 Task: In Heading Arial with underline. Font size of heading  '18'Font style of data Calibri. Font size of data  9Alignment of headline & data Align center. Fill color in heading,  RedFont color of data Black Apply border in Data No BorderIn the sheet   Optimize Sales templetes book
Action: Mouse moved to (163, 112)
Screenshot: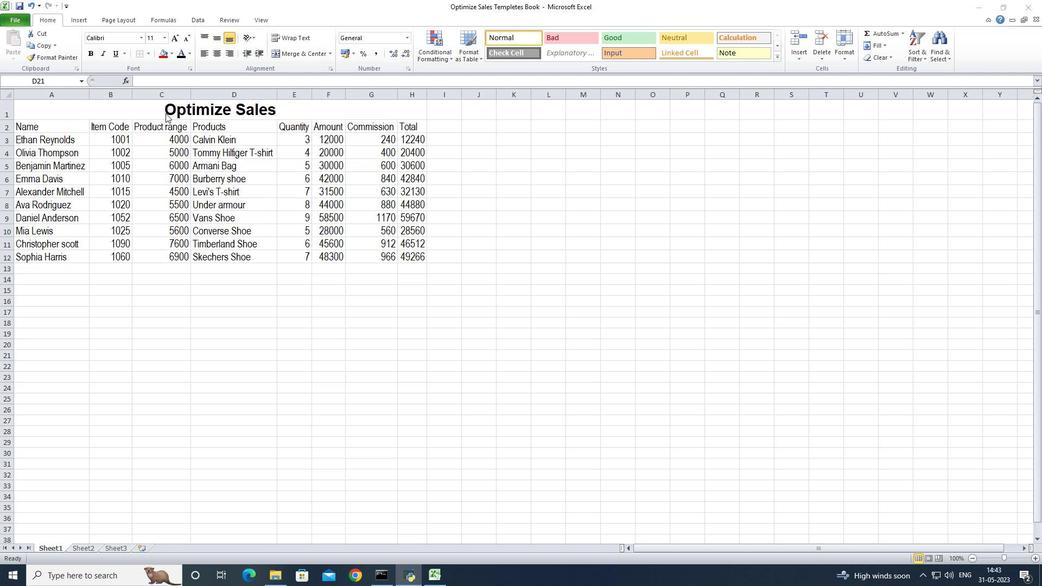 
Action: Mouse pressed left at (163, 112)
Screenshot: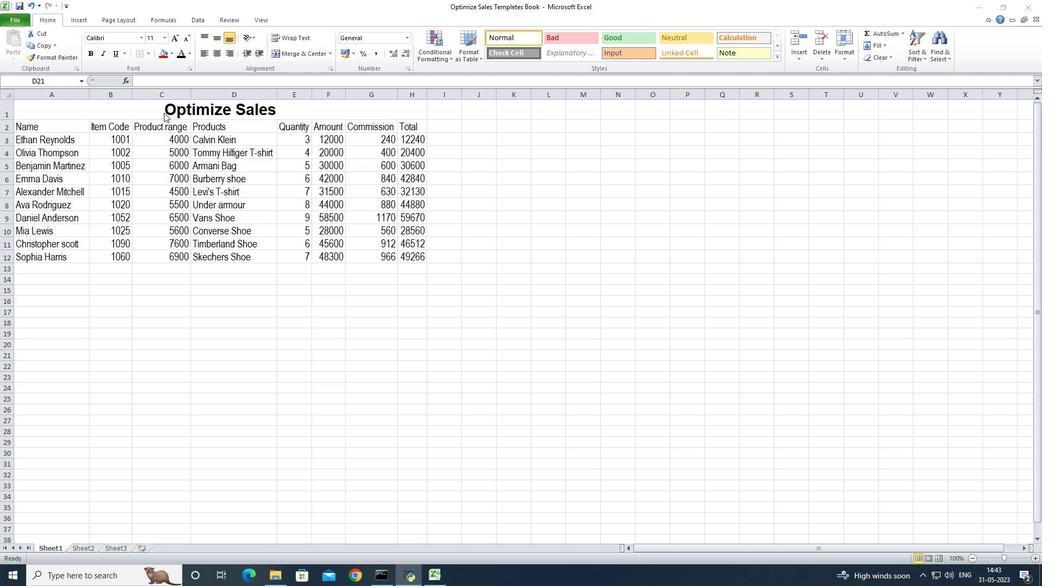 
Action: Mouse pressed left at (163, 112)
Screenshot: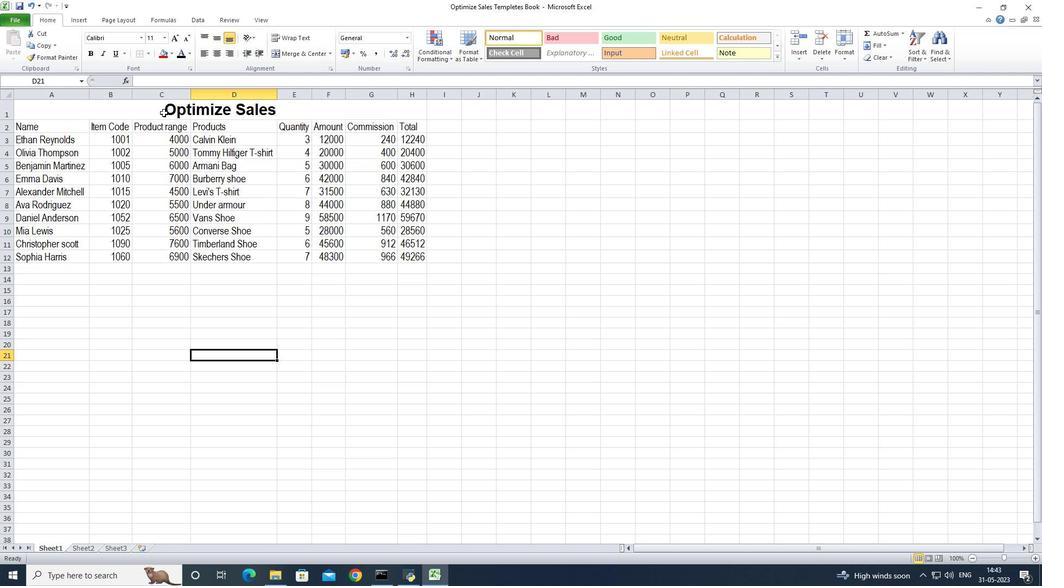 
Action: Mouse moved to (144, 37)
Screenshot: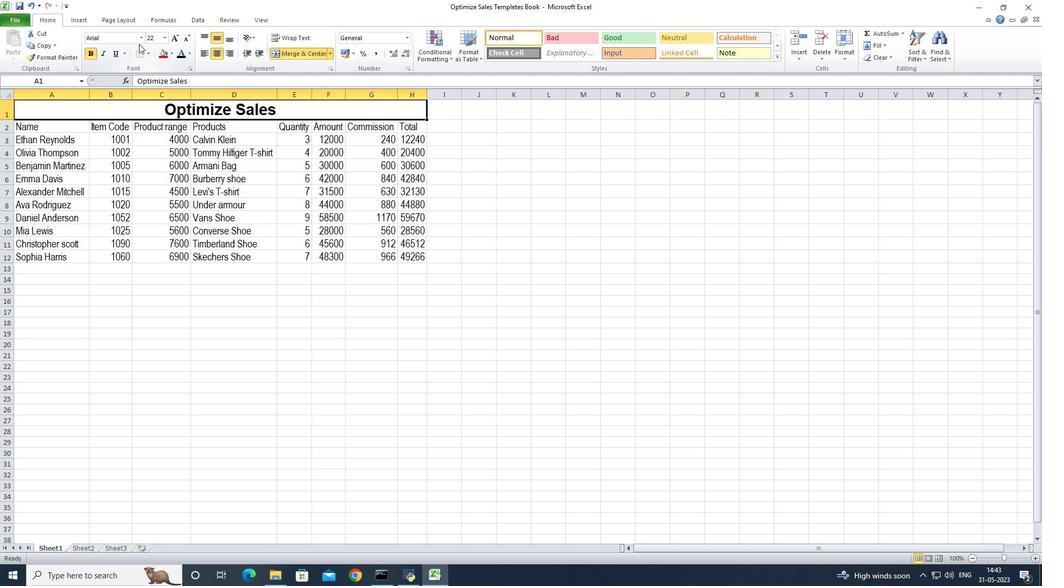 
Action: Mouse pressed left at (144, 37)
Screenshot: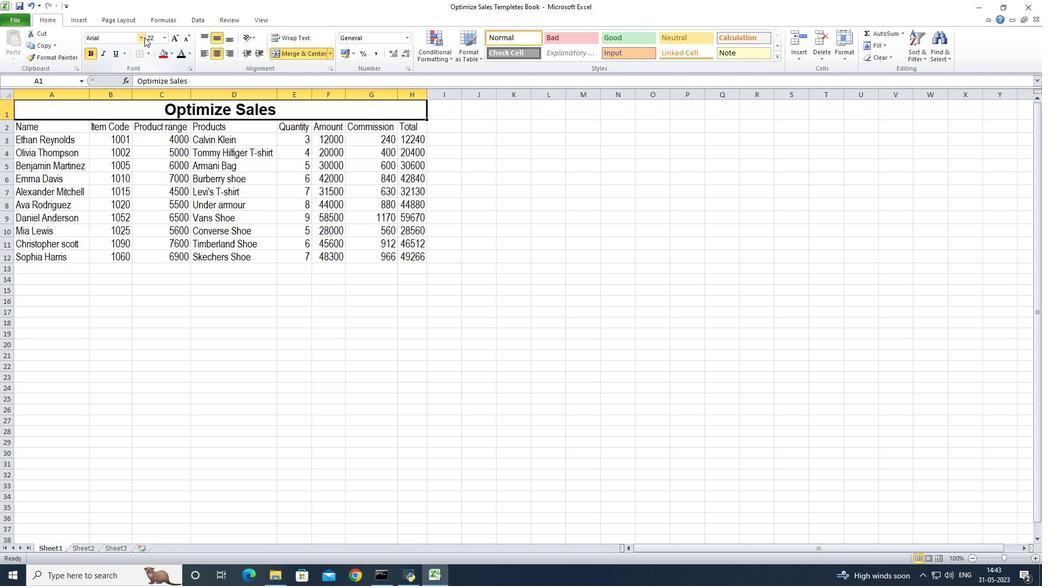 
Action: Mouse moved to (140, 131)
Screenshot: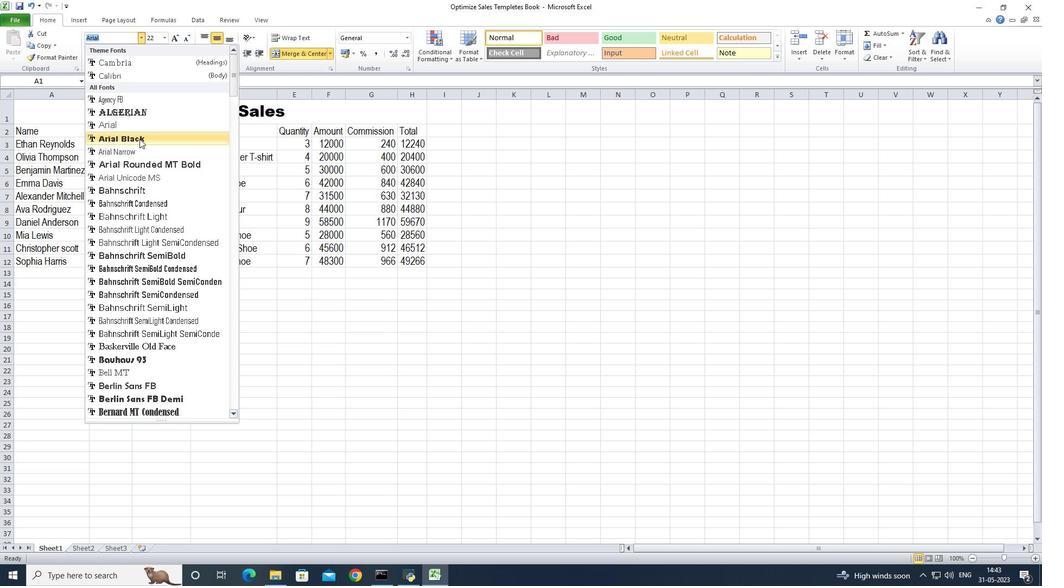 
Action: Mouse pressed left at (140, 131)
Screenshot: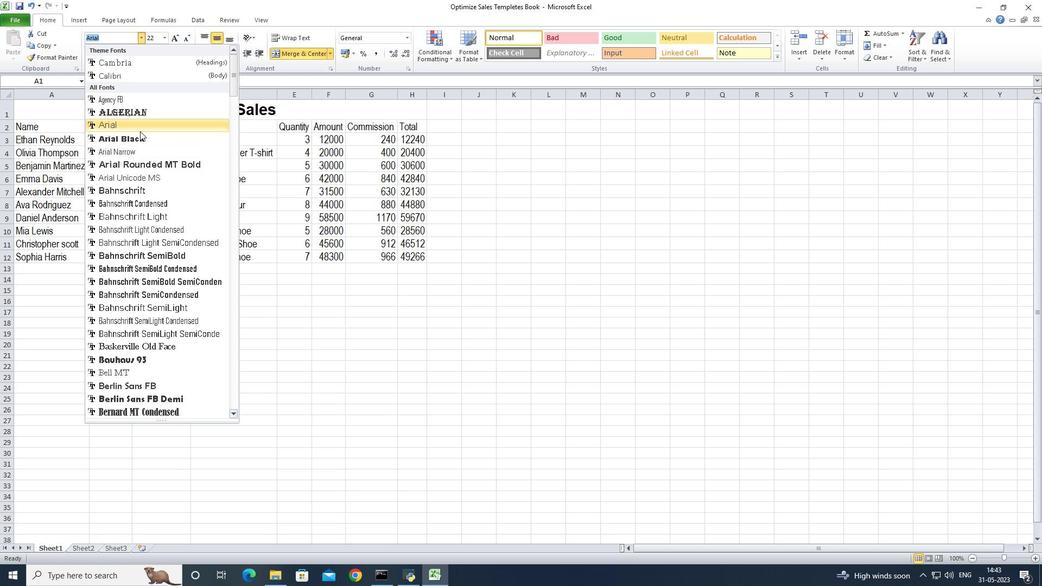 
Action: Mouse moved to (115, 54)
Screenshot: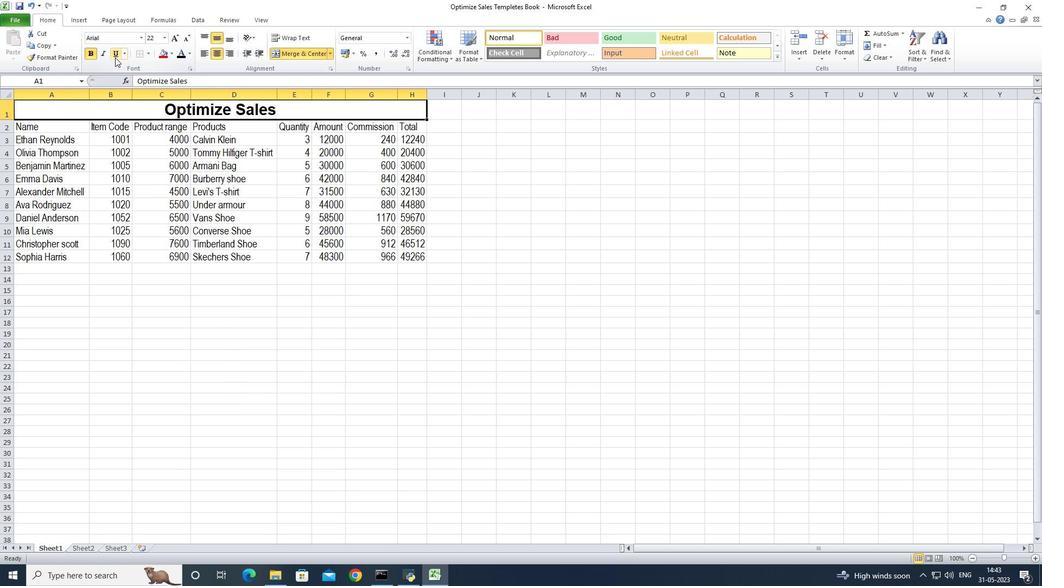 
Action: Mouse pressed left at (115, 54)
Screenshot: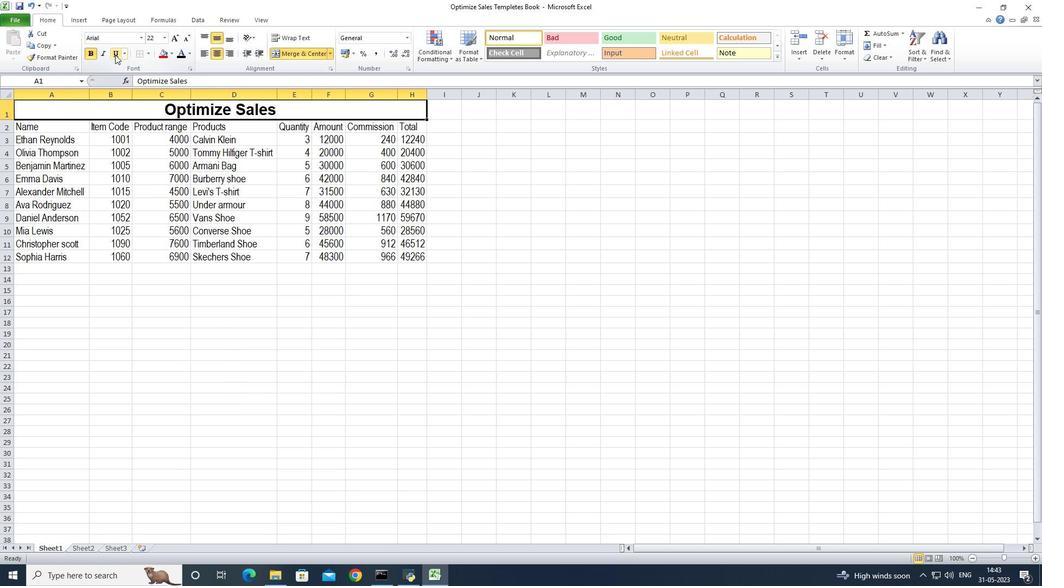 
Action: Mouse moved to (167, 38)
Screenshot: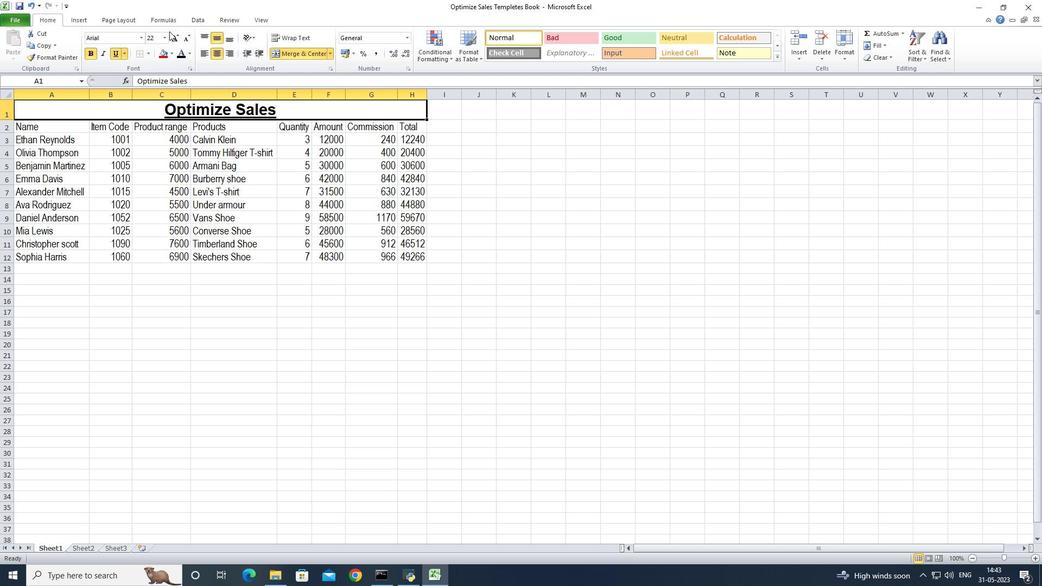 
Action: Mouse pressed left at (167, 38)
Screenshot: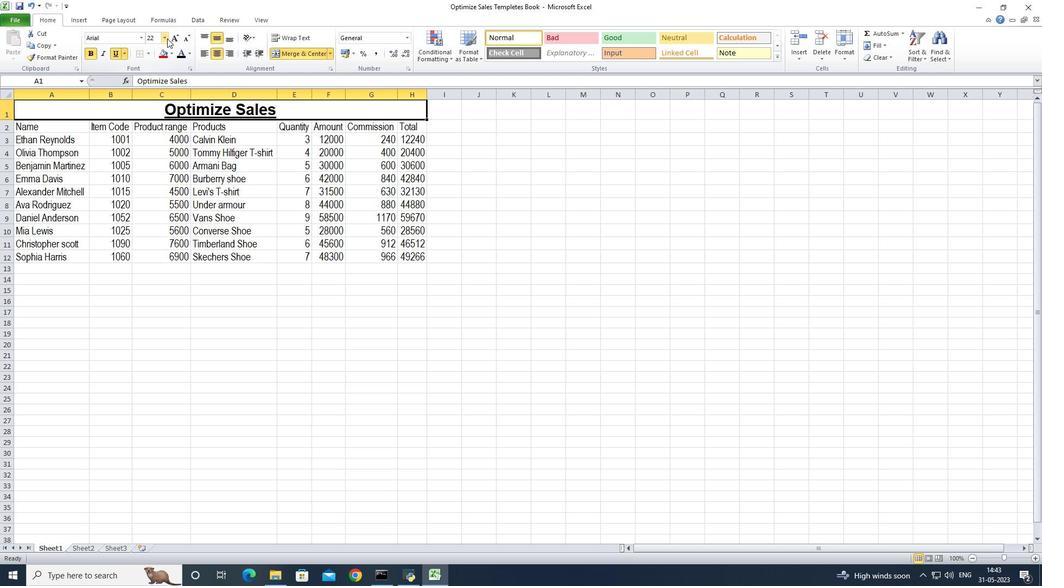 
Action: Mouse moved to (150, 114)
Screenshot: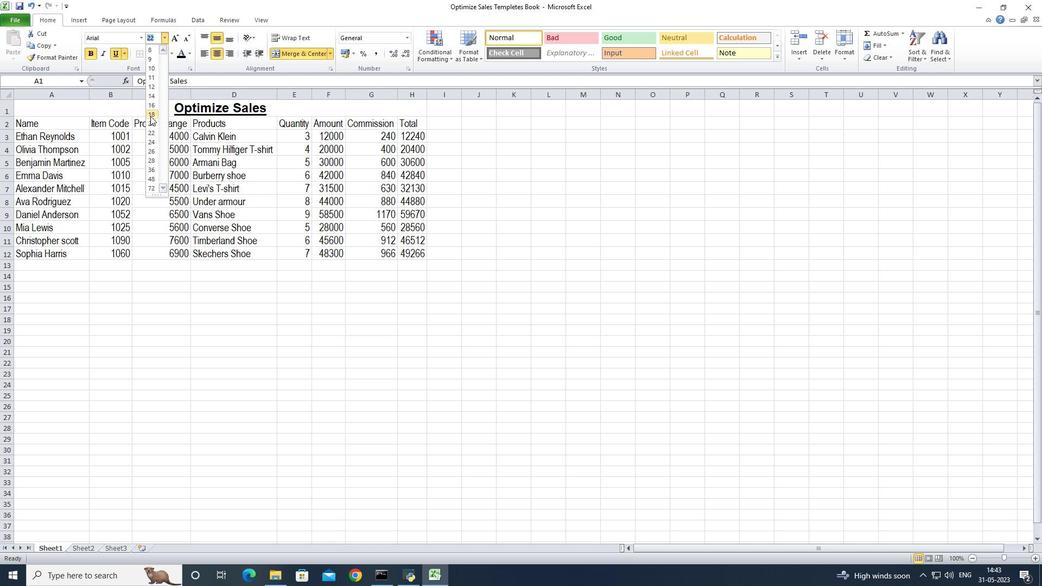 
Action: Mouse pressed left at (150, 114)
Screenshot: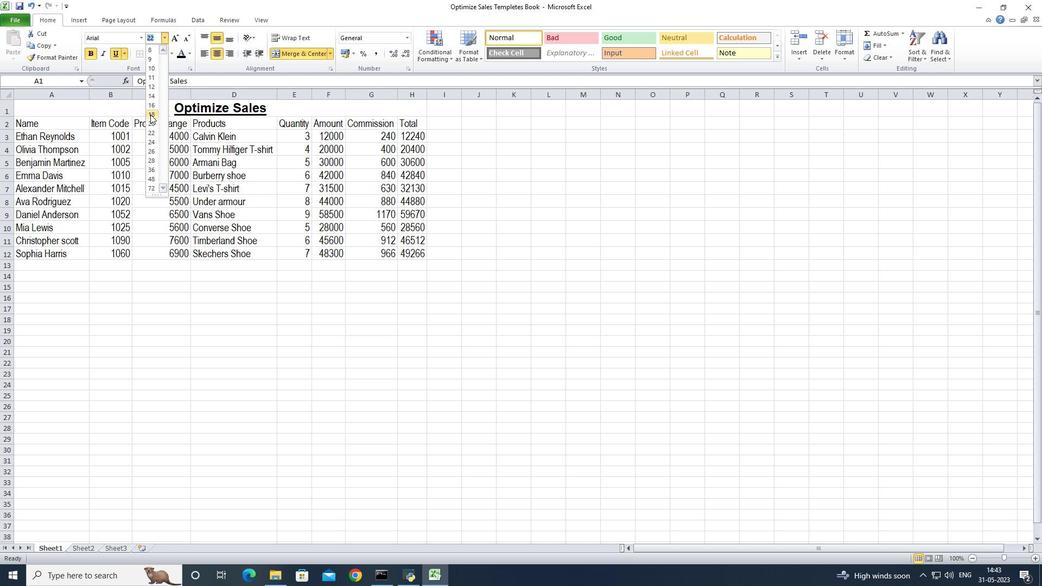
Action: Mouse moved to (53, 125)
Screenshot: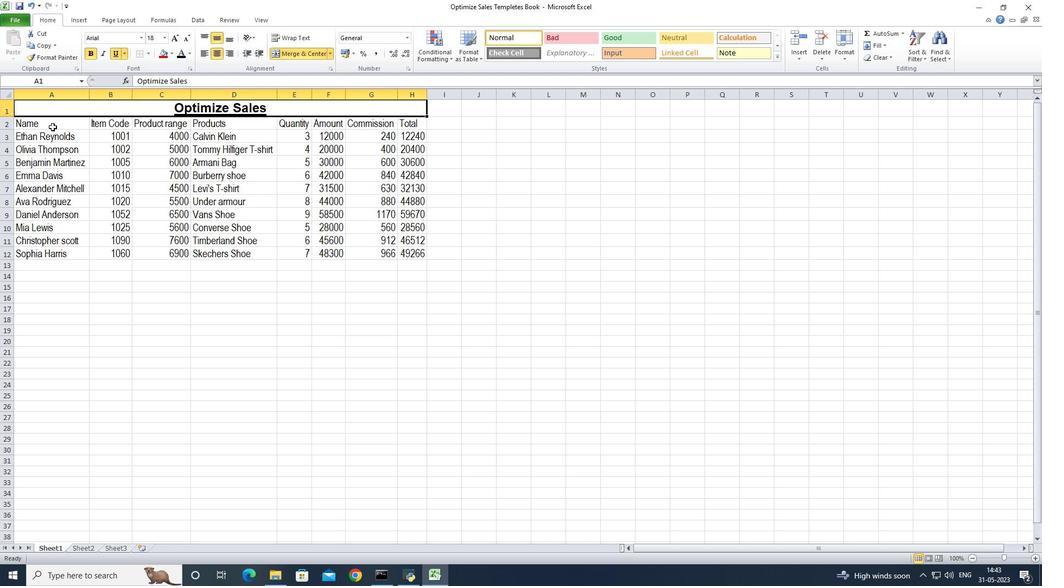 
Action: Mouse pressed left at (53, 125)
Screenshot: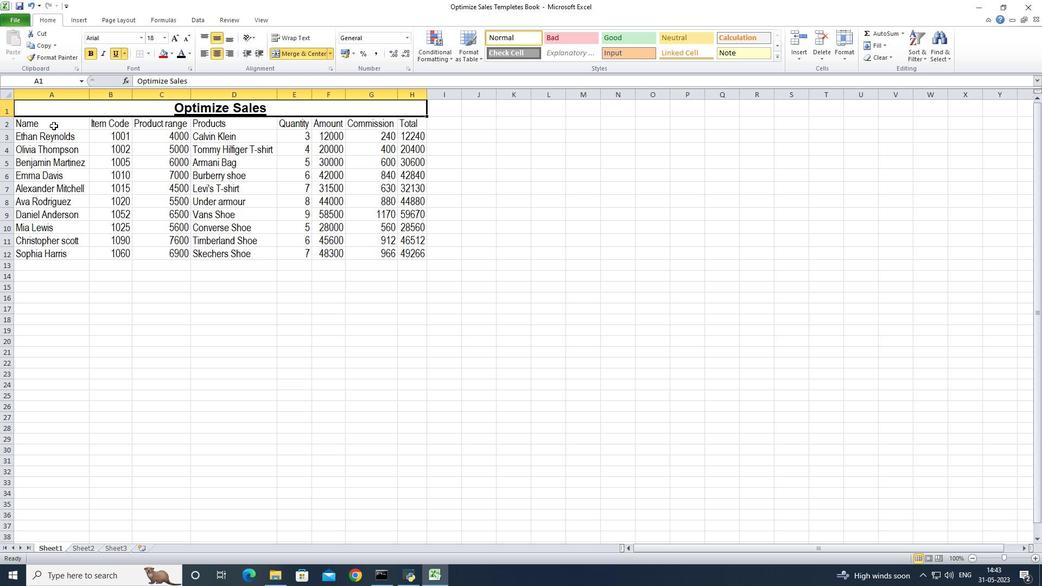 
Action: Mouse moved to (141, 39)
Screenshot: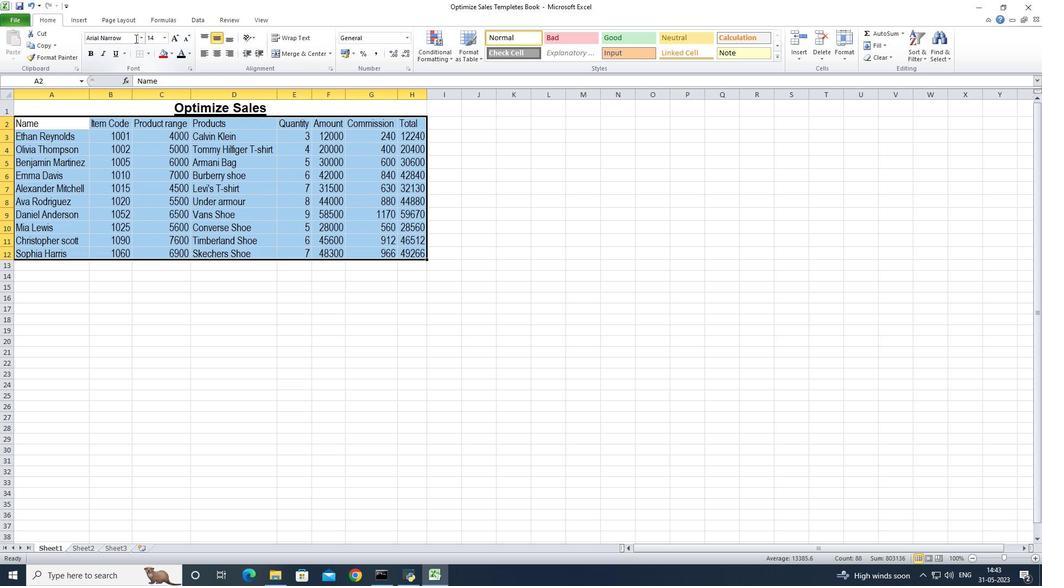 
Action: Mouse pressed left at (141, 39)
Screenshot: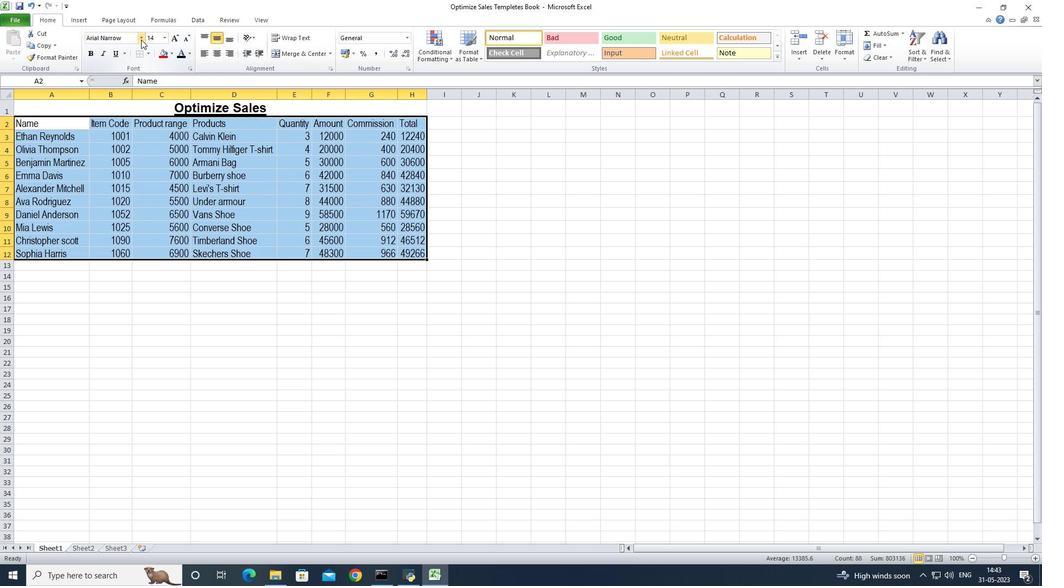
Action: Mouse moved to (153, 72)
Screenshot: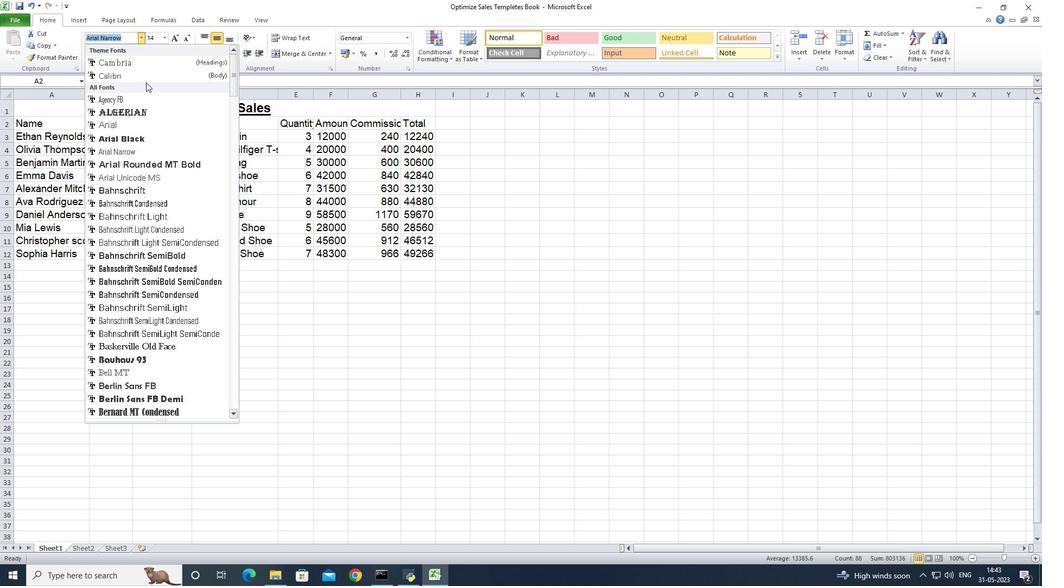 
Action: Mouse pressed left at (153, 72)
Screenshot: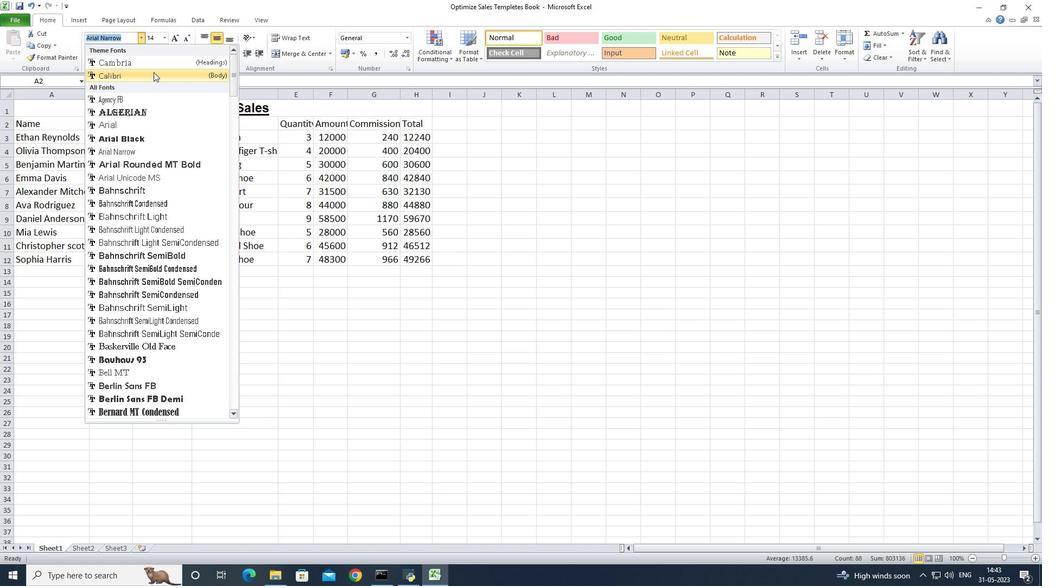 
Action: Mouse moved to (166, 38)
Screenshot: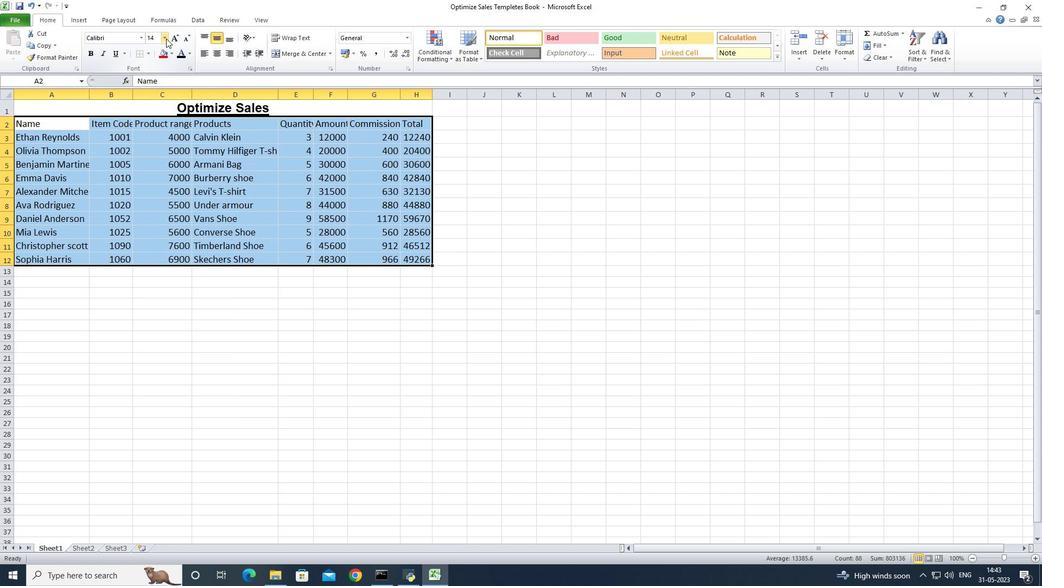 
Action: Mouse pressed left at (166, 38)
Screenshot: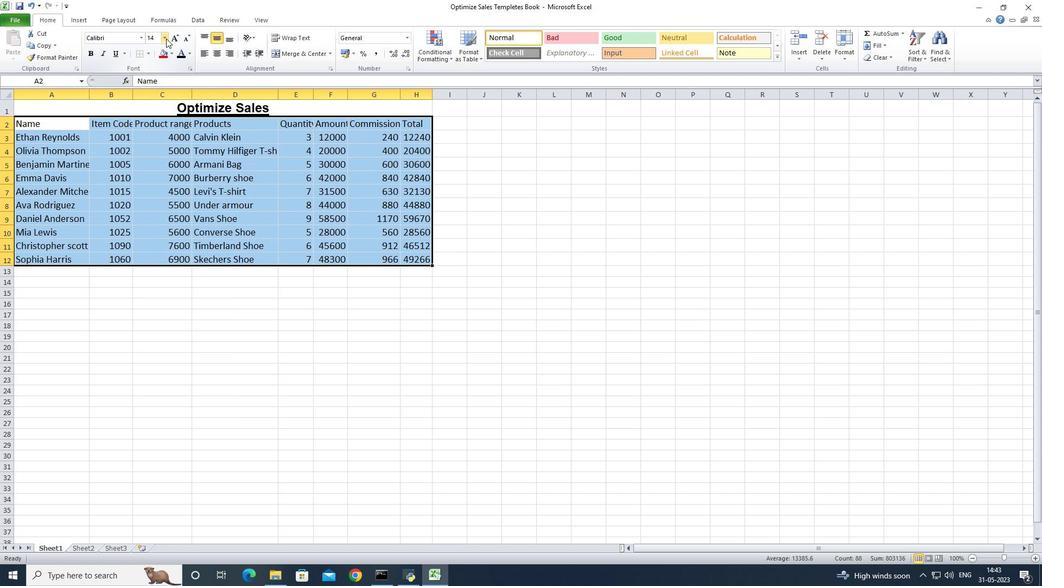 
Action: Mouse moved to (151, 62)
Screenshot: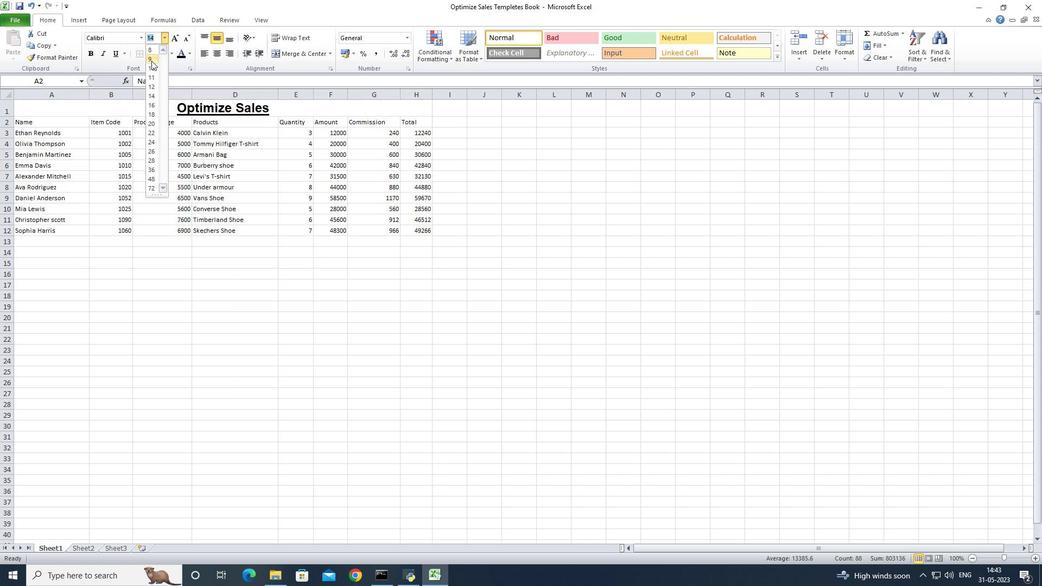 
Action: Mouse pressed left at (151, 62)
Screenshot: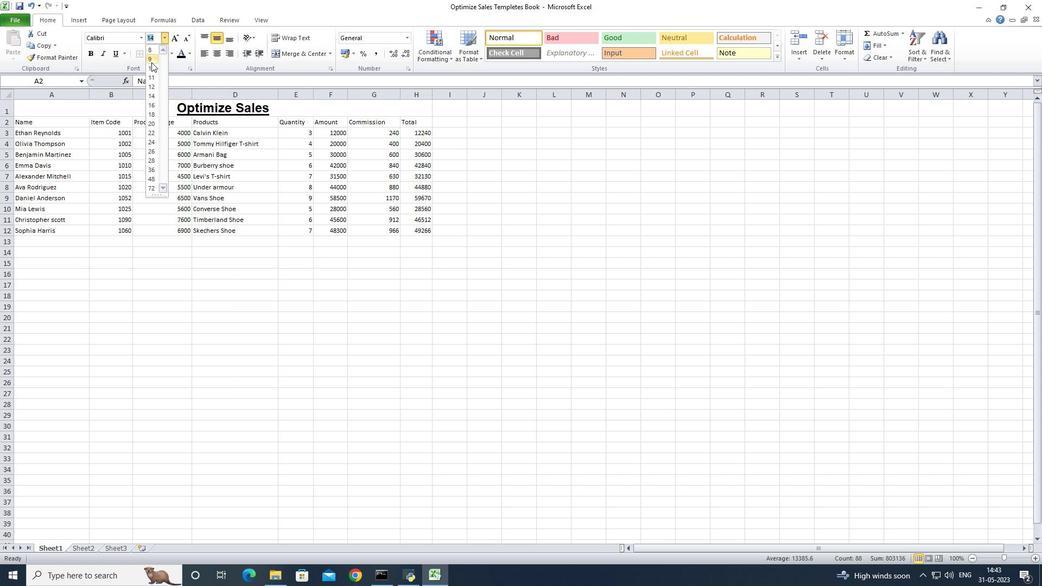 
Action: Mouse moved to (161, 109)
Screenshot: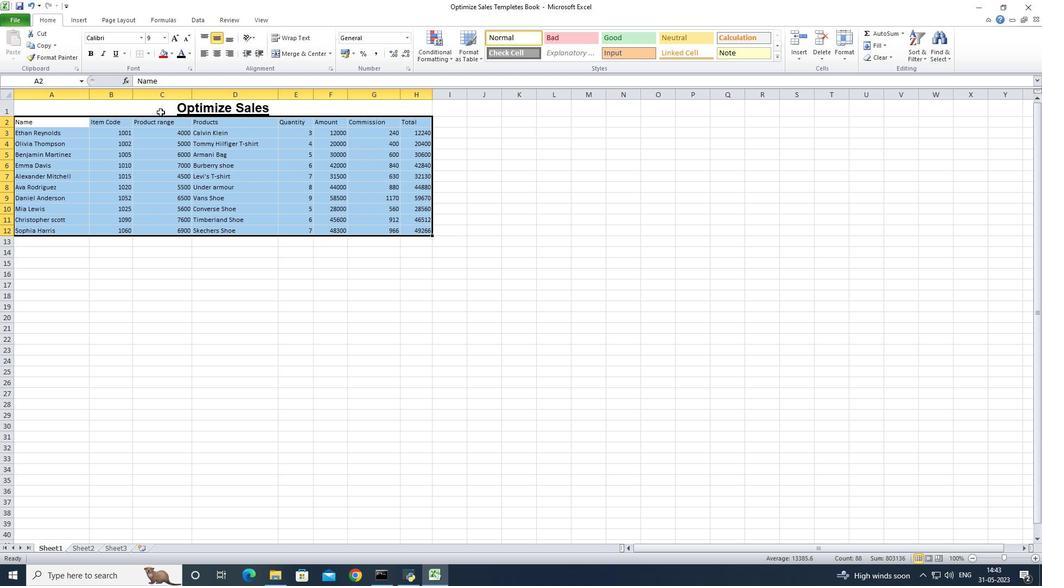 
Action: Mouse pressed left at (161, 109)
Screenshot: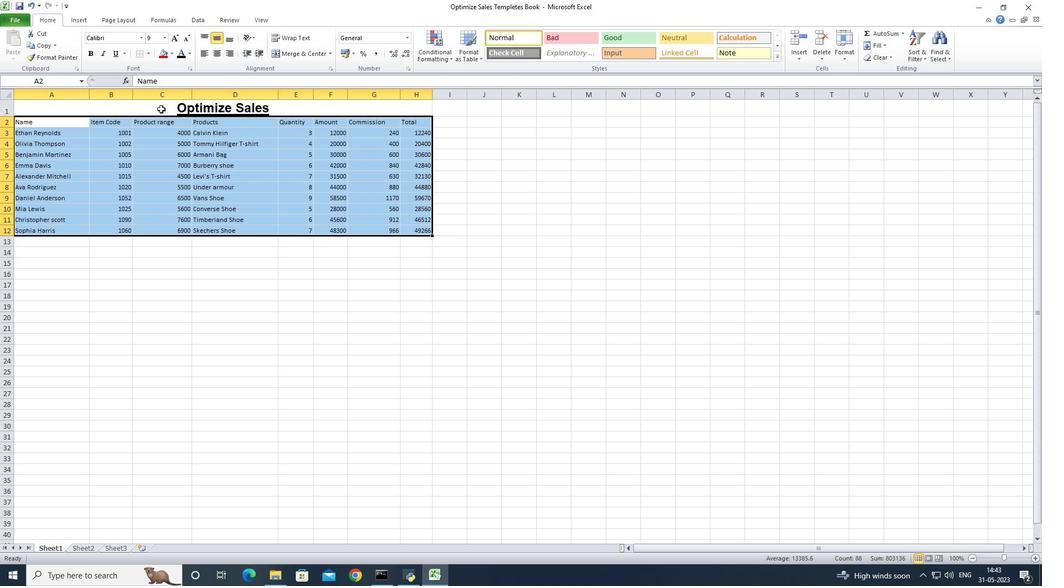
Action: Mouse moved to (219, 51)
Screenshot: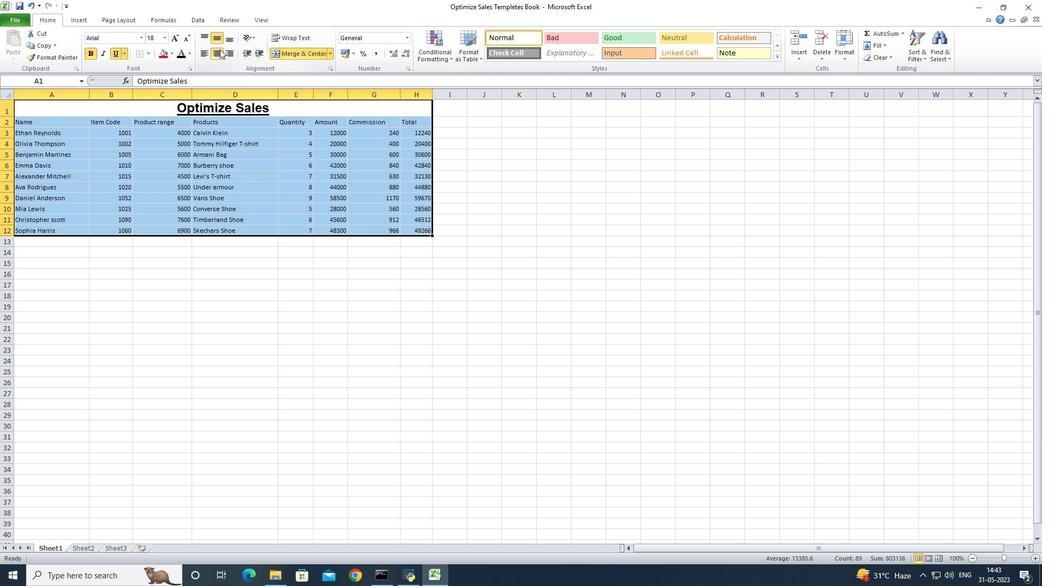 
Action: Mouse pressed left at (219, 51)
Screenshot: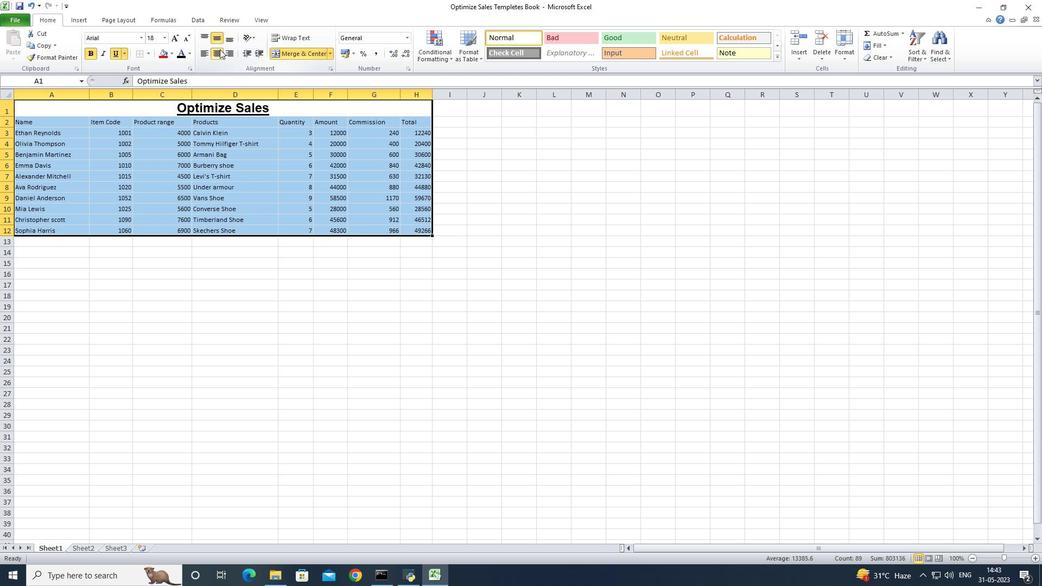 
Action: Mouse pressed left at (219, 51)
Screenshot: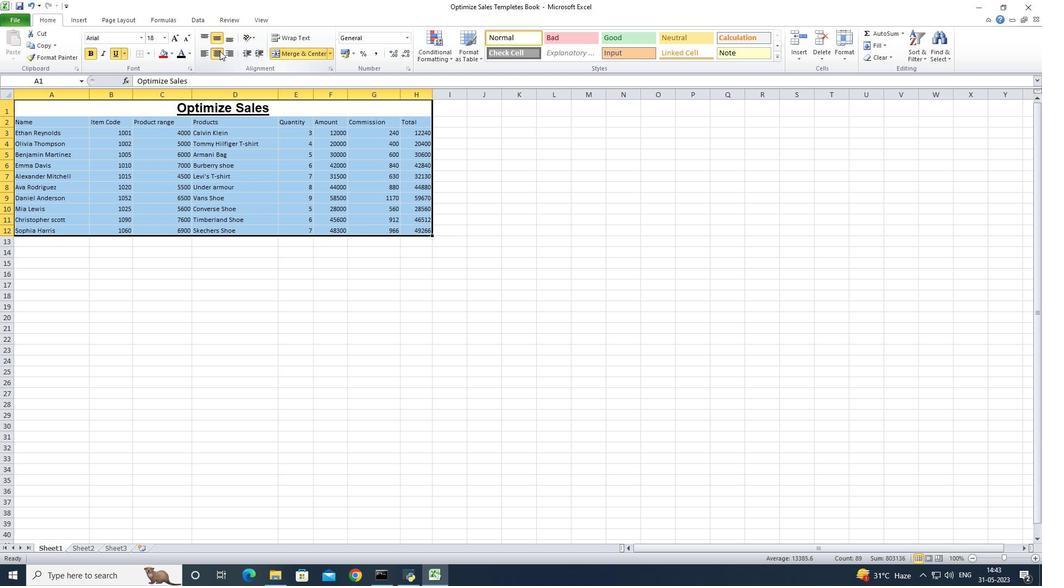 
Action: Mouse moved to (169, 109)
Screenshot: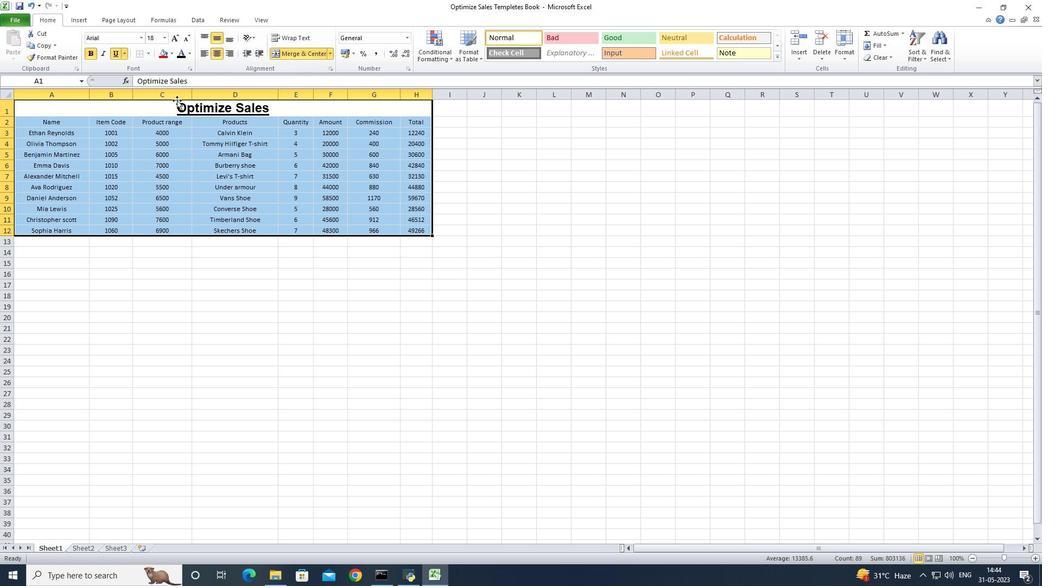 
Action: Mouse pressed left at (169, 109)
Screenshot: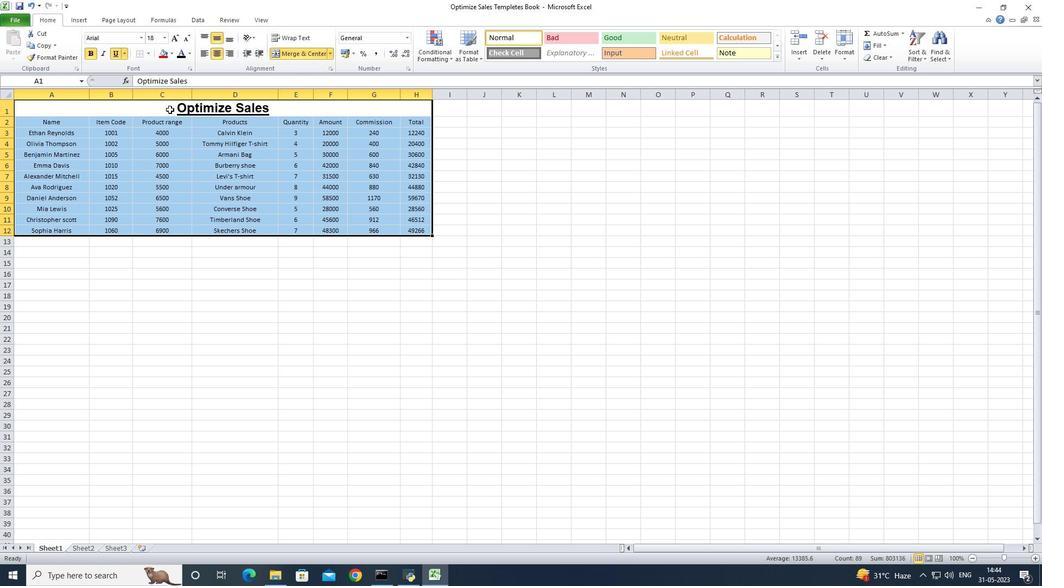 
Action: Mouse moved to (172, 55)
Screenshot: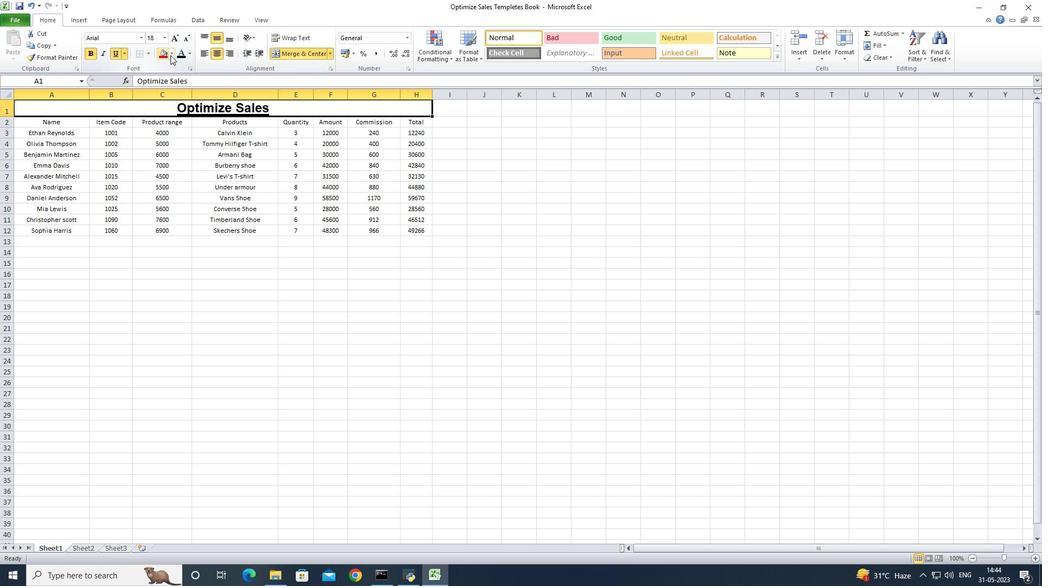 
Action: Mouse pressed left at (172, 55)
Screenshot: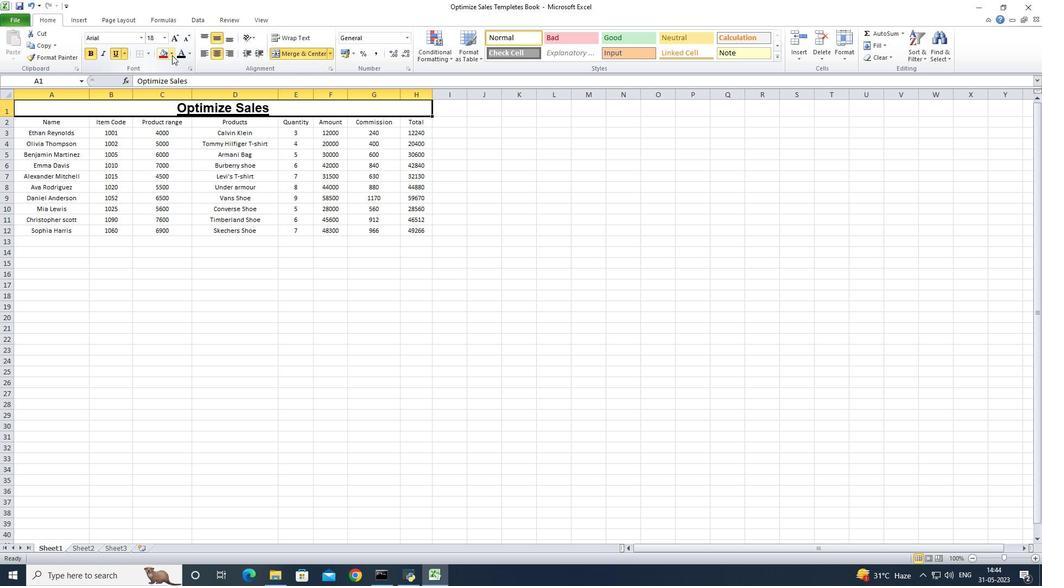 
Action: Mouse moved to (171, 129)
Screenshot: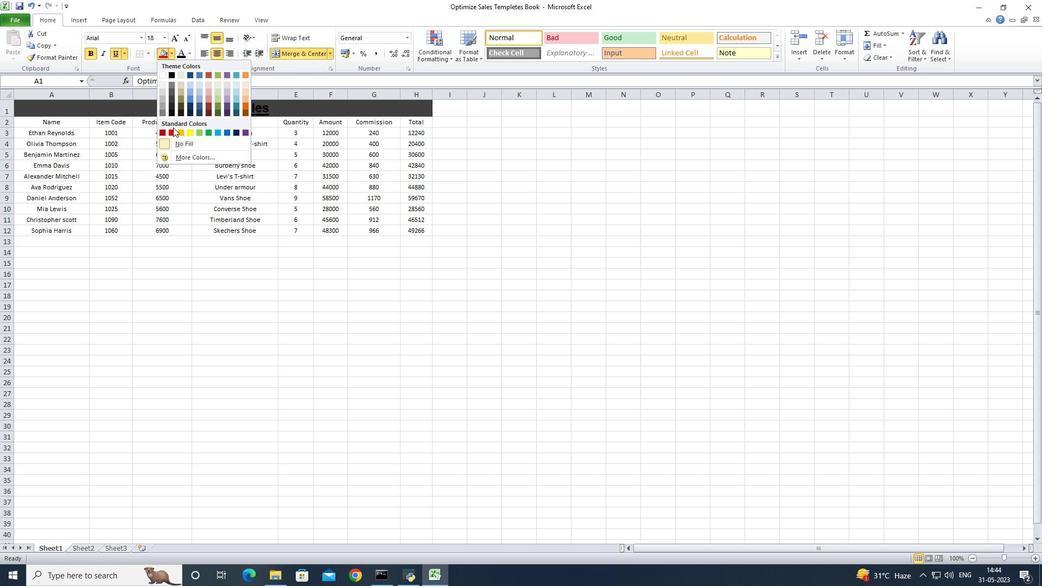 
Action: Mouse pressed left at (171, 129)
Screenshot: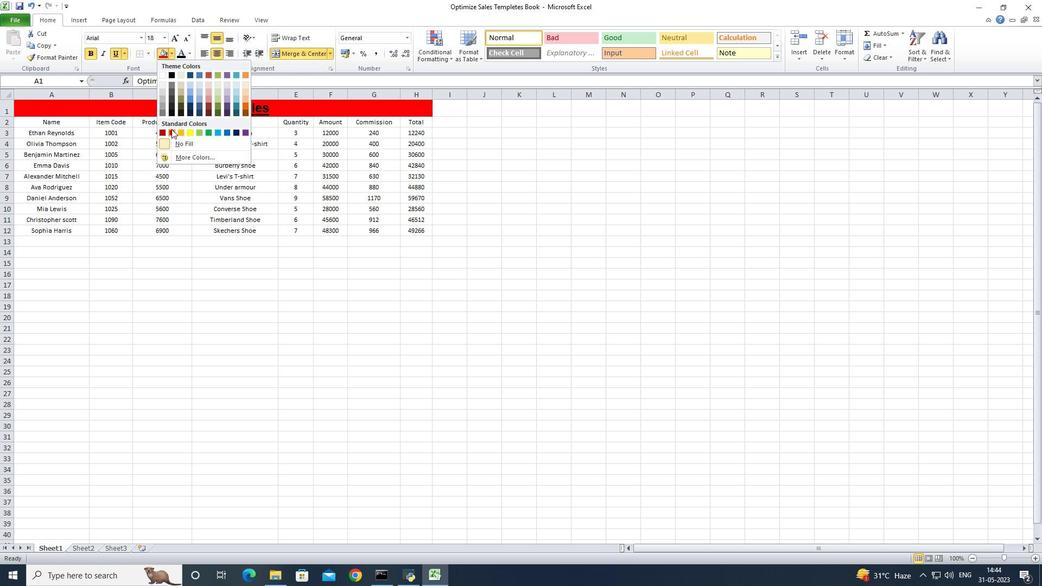 
Action: Mouse moved to (74, 125)
Screenshot: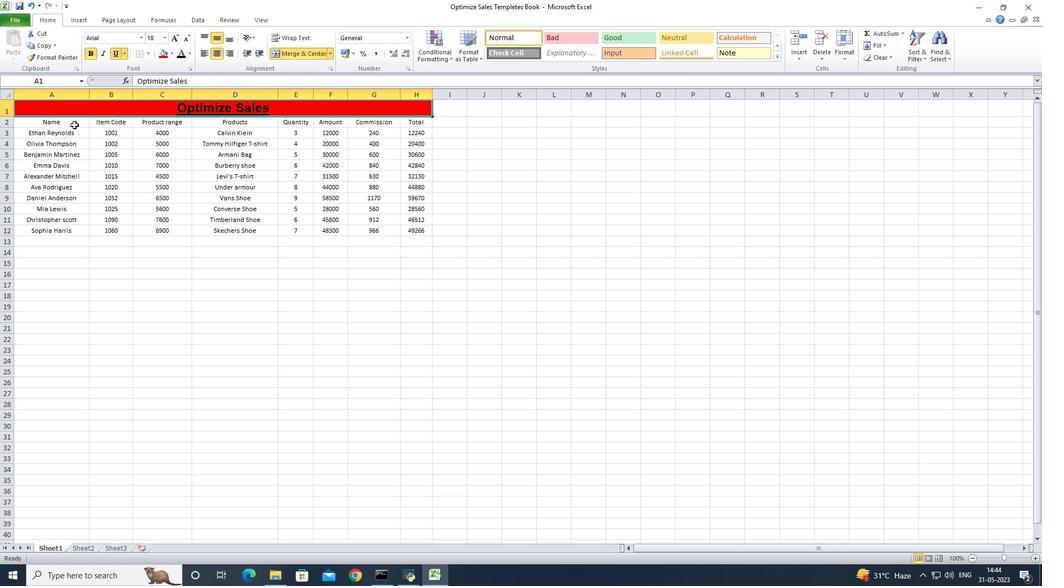 
Action: Mouse pressed left at (74, 125)
Screenshot: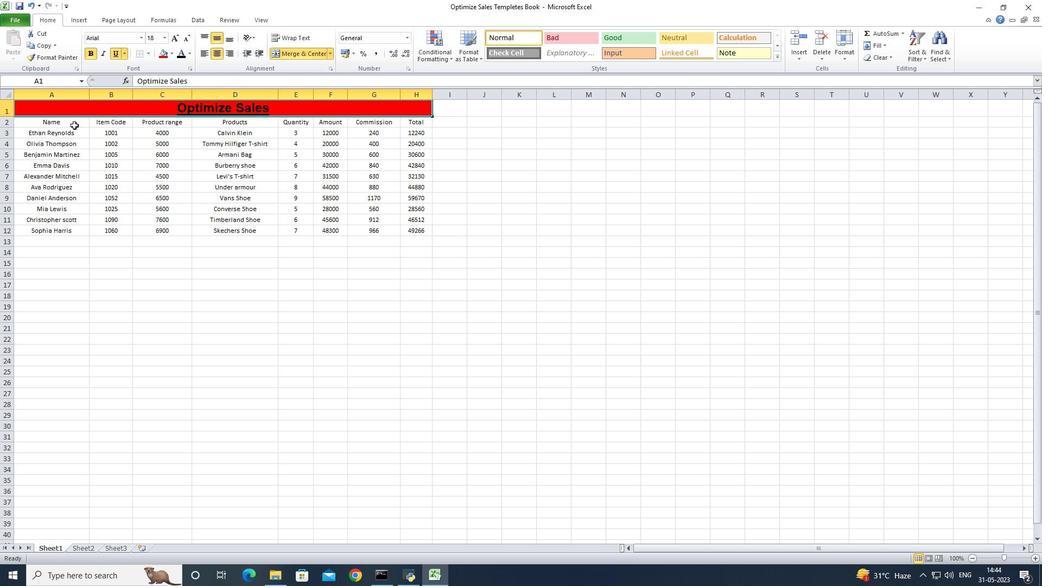 
Action: Mouse moved to (188, 55)
Screenshot: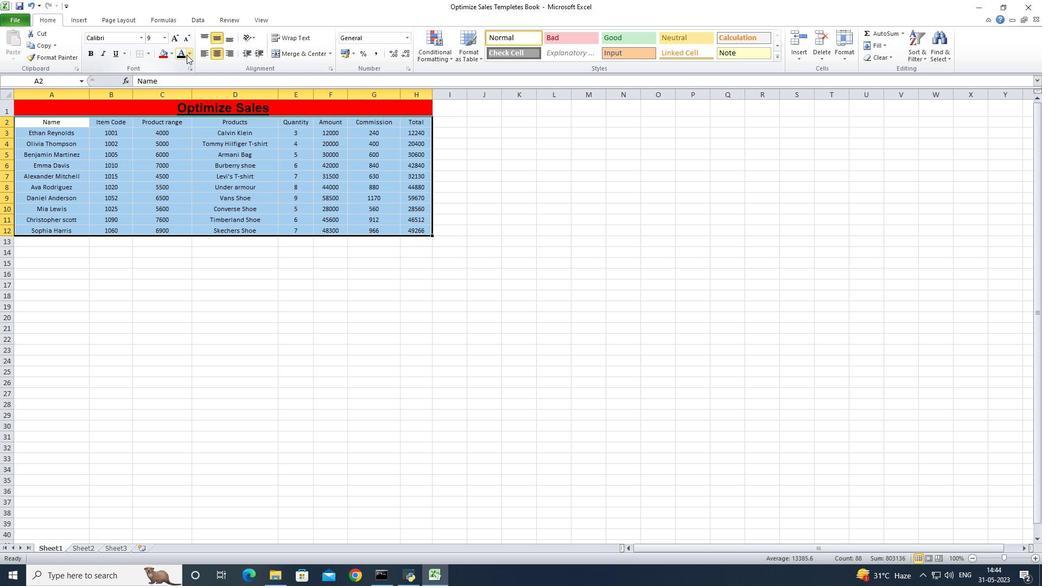 
Action: Mouse pressed left at (188, 55)
Screenshot: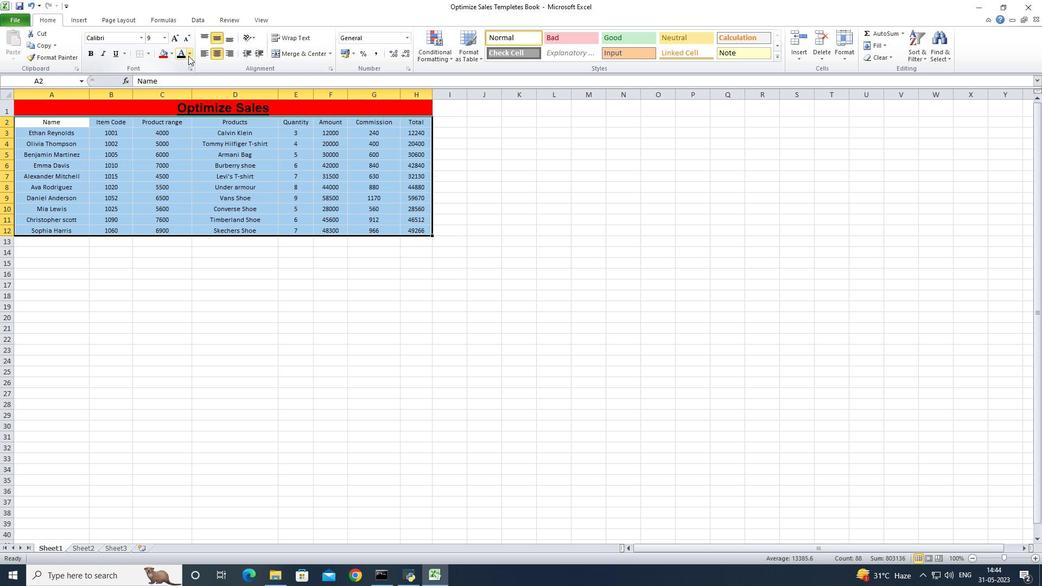 
Action: Mouse moved to (189, 87)
Screenshot: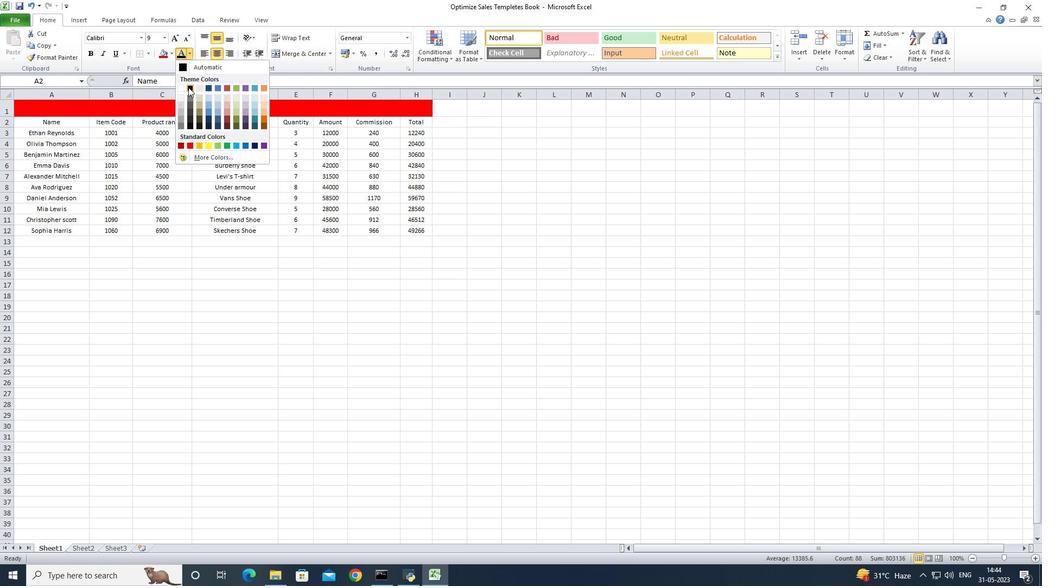 
Action: Mouse pressed left at (189, 87)
Screenshot: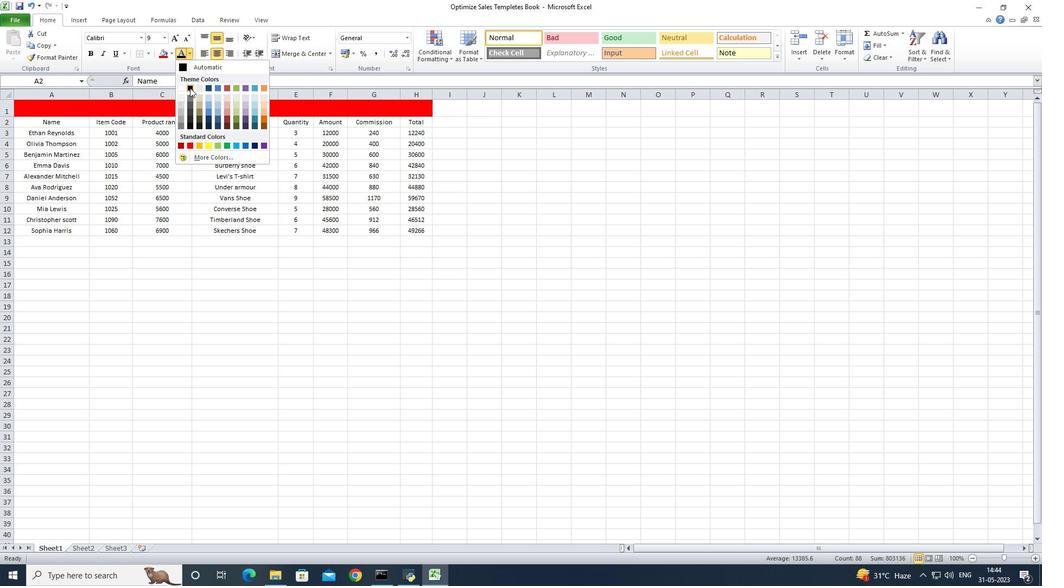 
Action: Mouse moved to (148, 56)
Screenshot: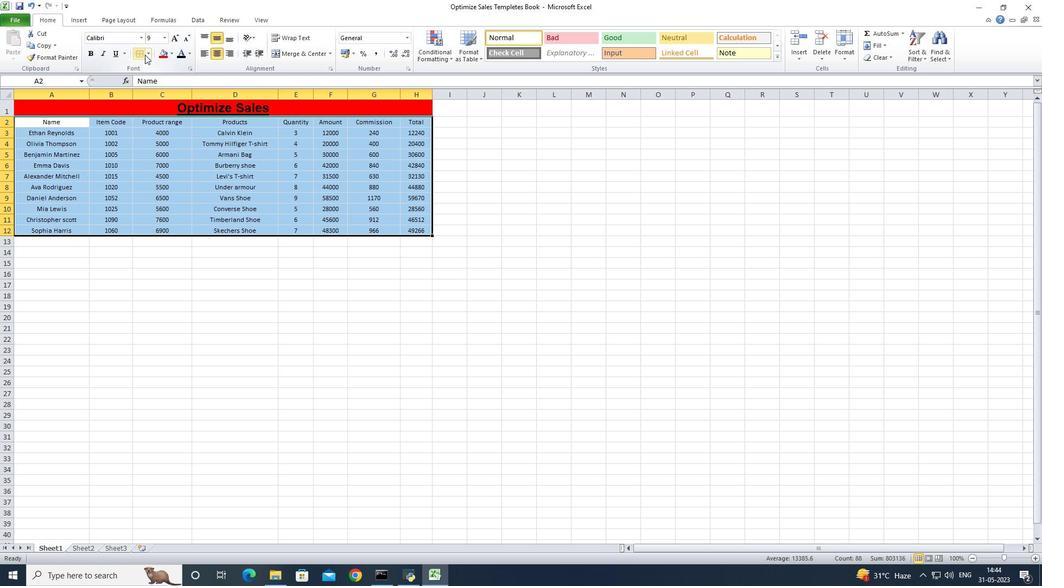 
Action: Mouse pressed left at (148, 56)
Screenshot: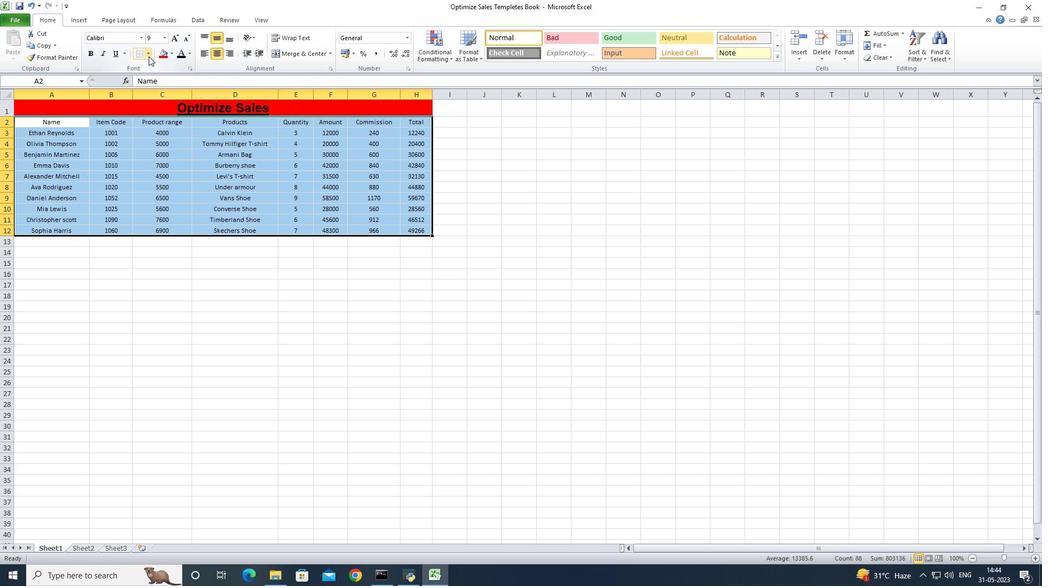 
Action: Mouse moved to (152, 130)
Screenshot: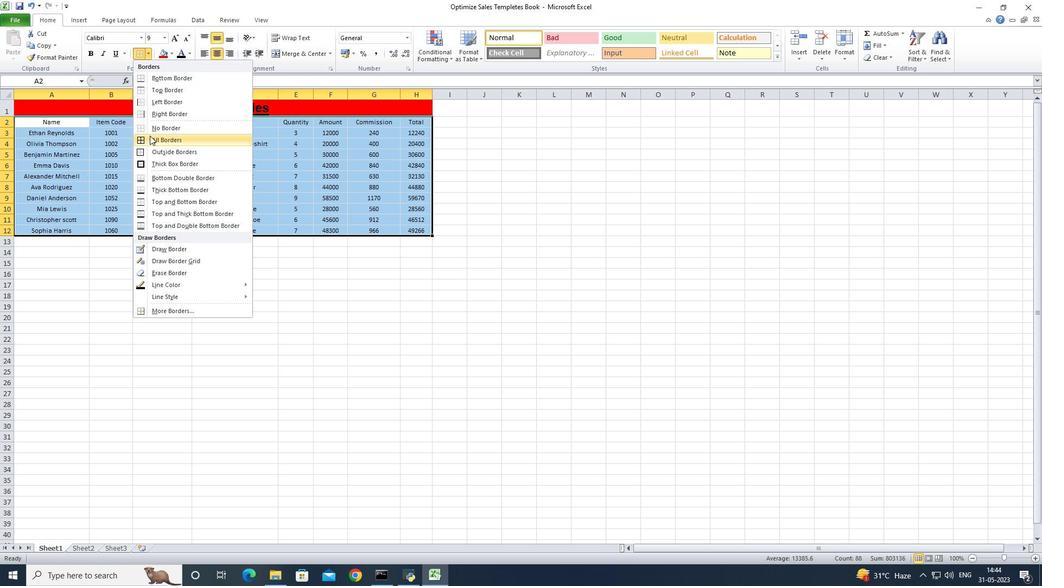 
Action: Mouse pressed left at (152, 130)
Screenshot: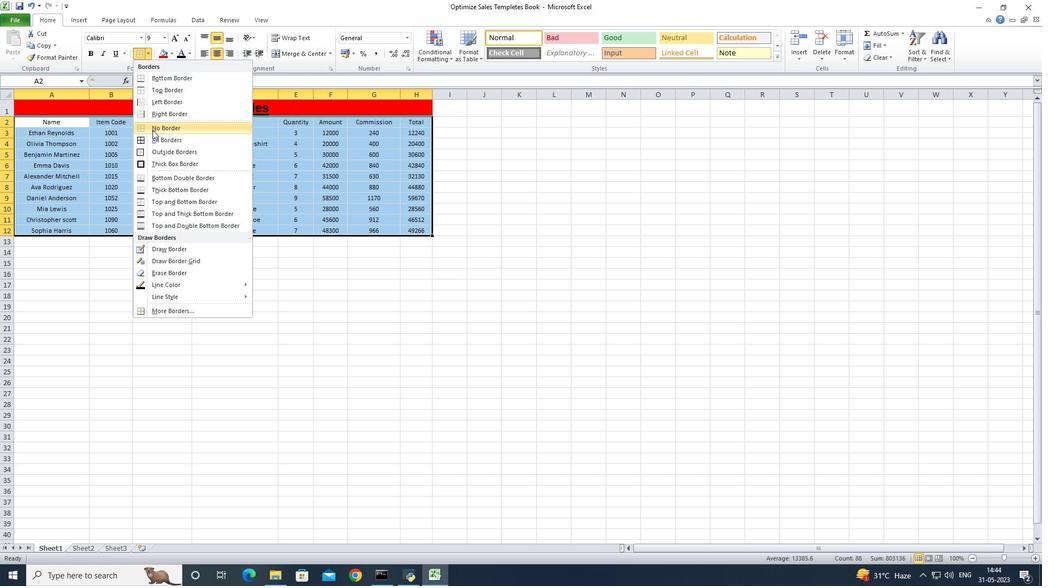
Action: Mouse moved to (154, 244)
Screenshot: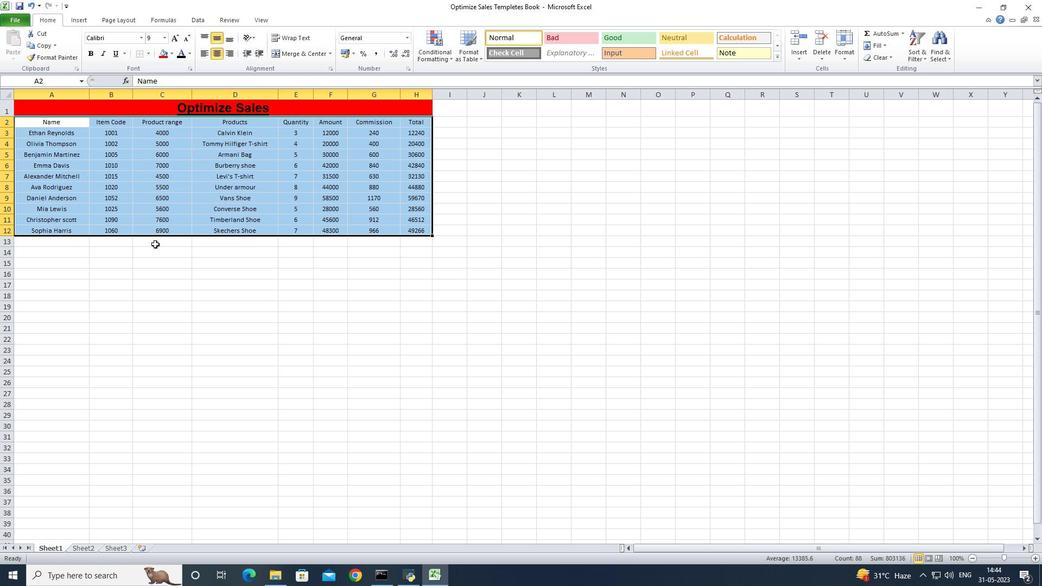 
Action: Mouse pressed left at (154, 244)
Screenshot: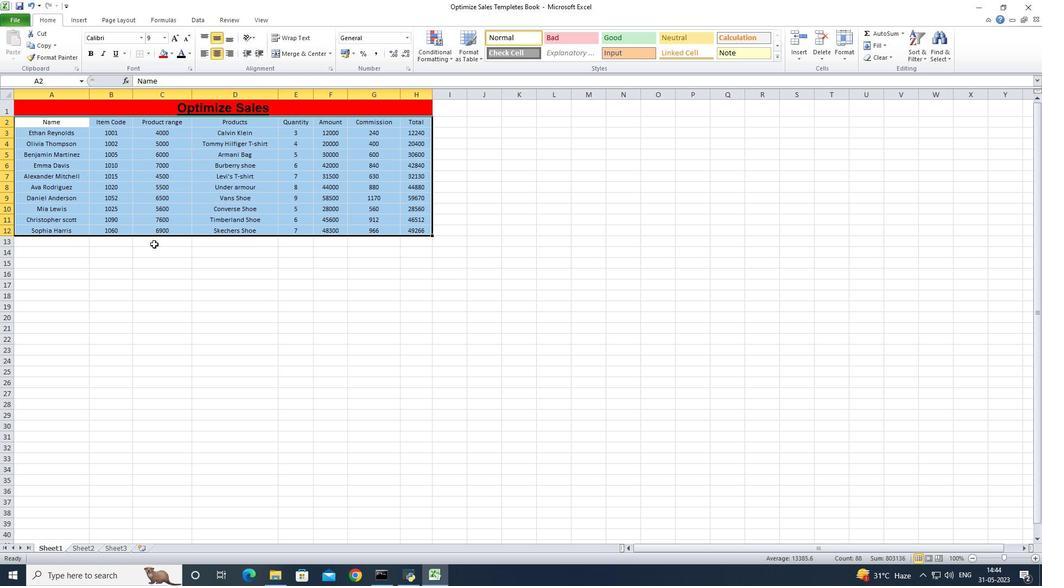 
Action: Mouse moved to (89, 93)
Screenshot: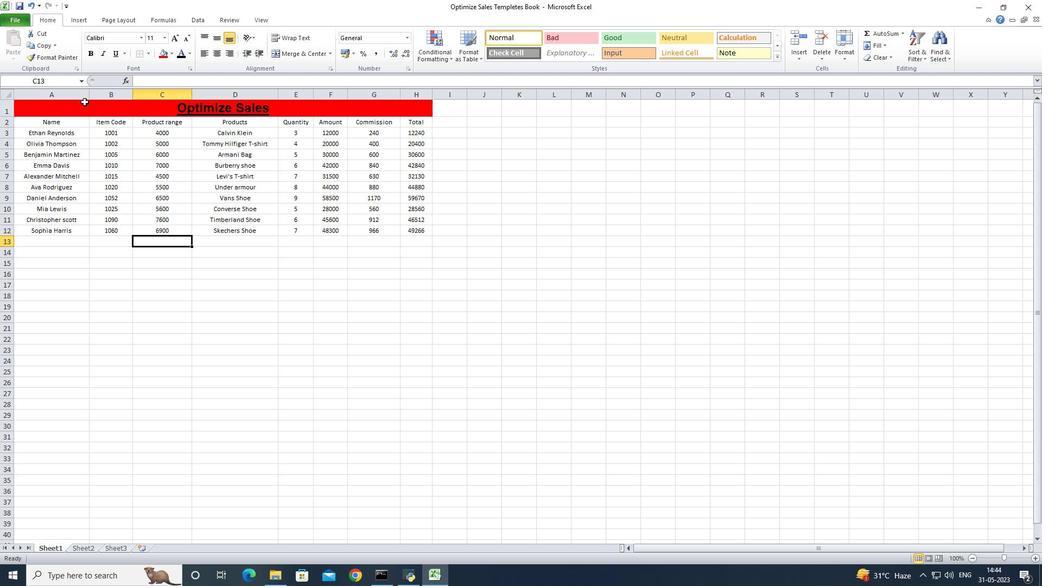 
Action: Mouse pressed left at (89, 93)
Screenshot: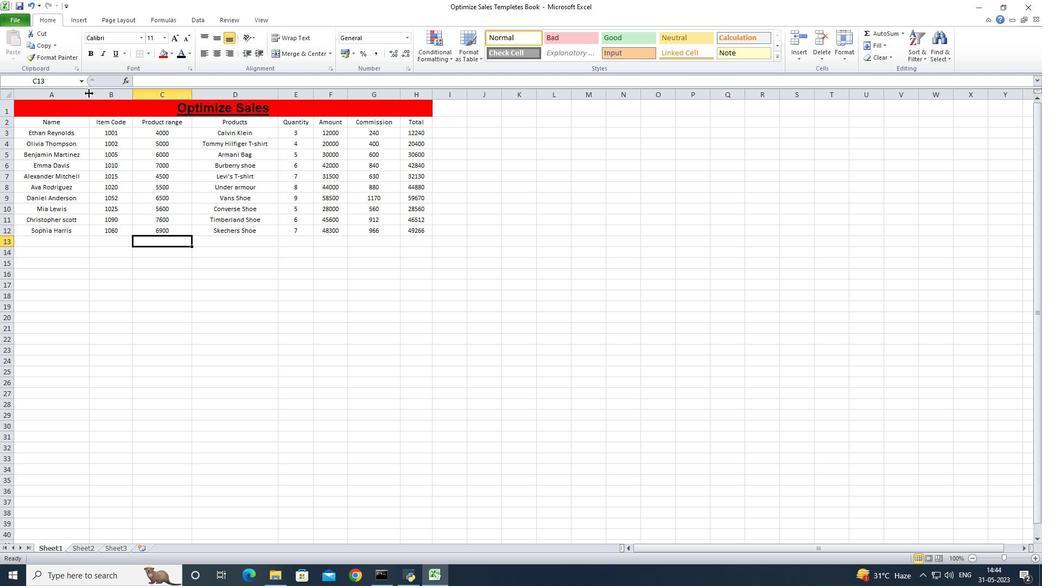 
Action: Mouse pressed left at (89, 93)
Screenshot: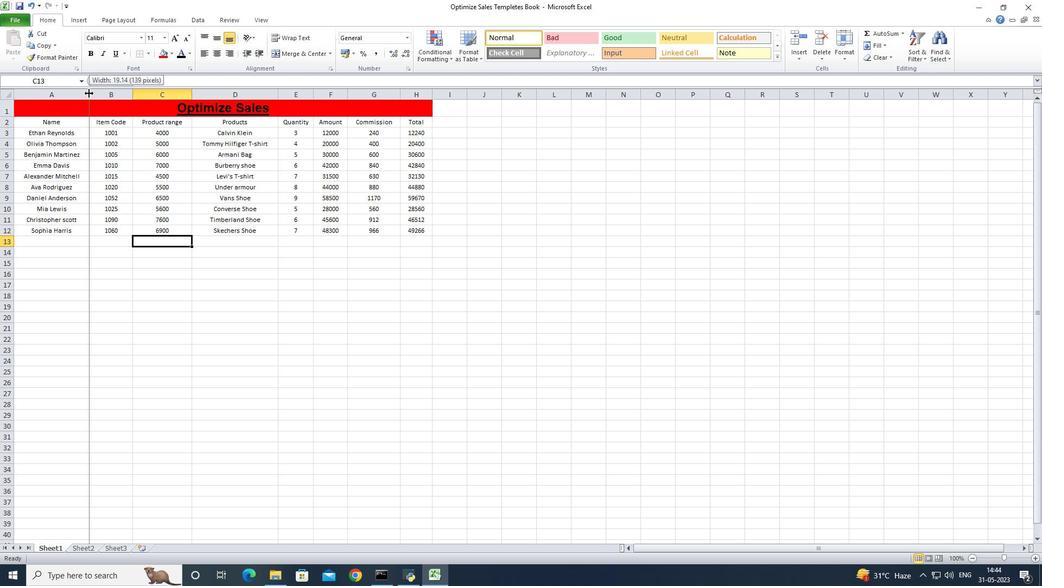 
Action: Mouse moved to (116, 98)
Screenshot: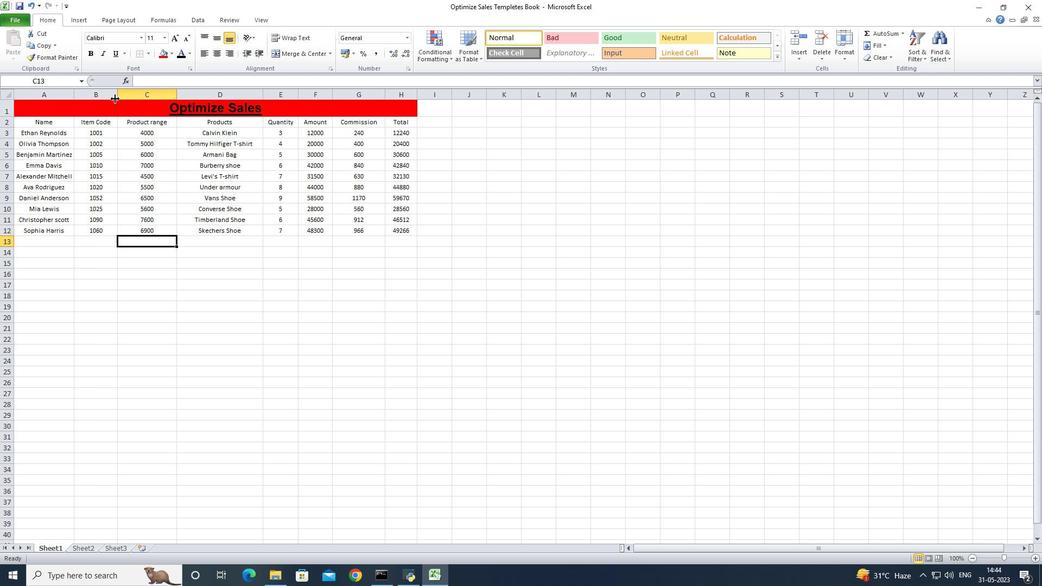 
Action: Mouse pressed left at (116, 98)
Screenshot: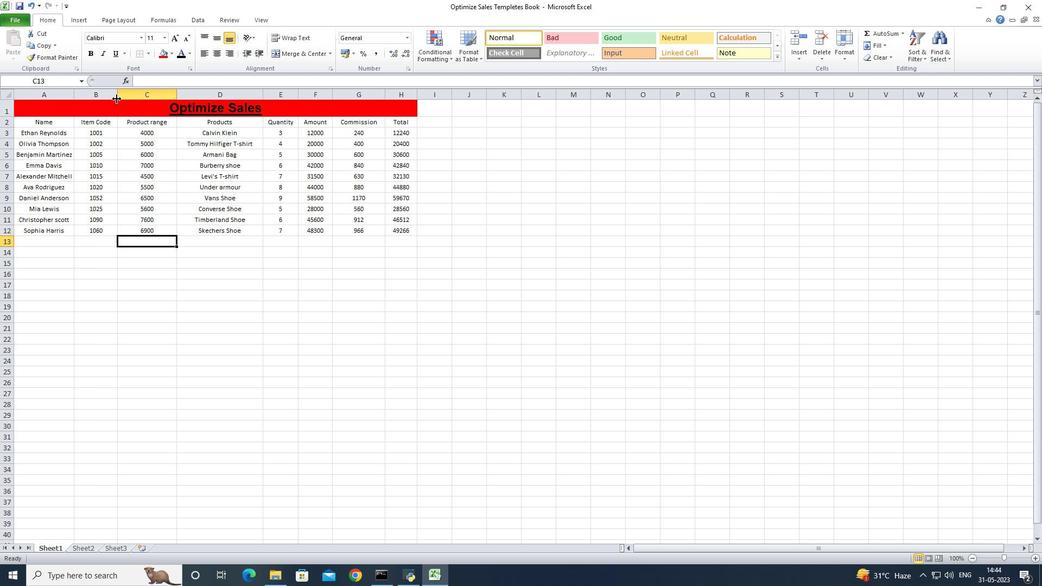 
Action: Mouse pressed left at (116, 98)
Screenshot: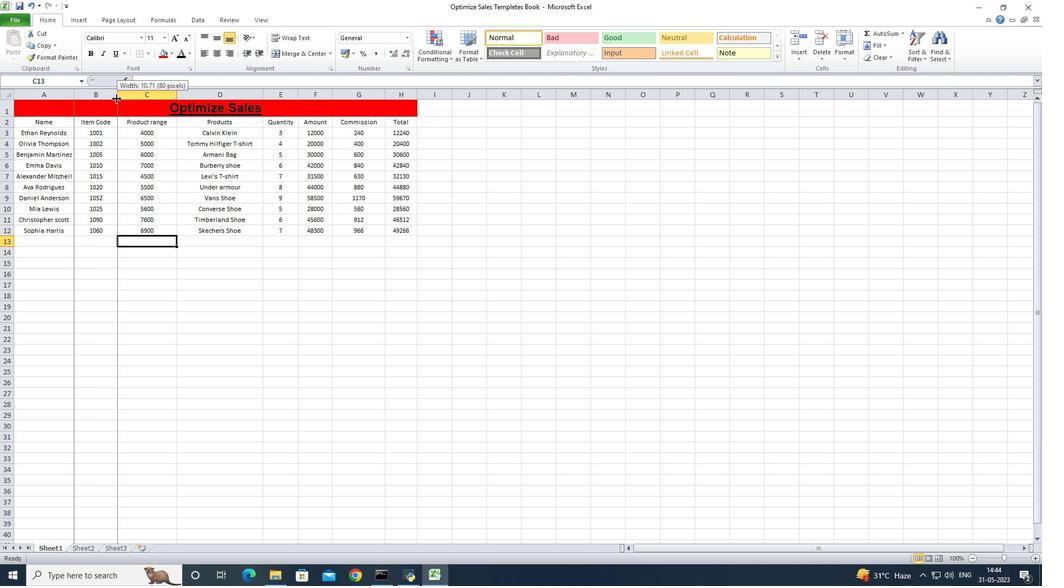 
Action: Mouse moved to (168, 97)
Screenshot: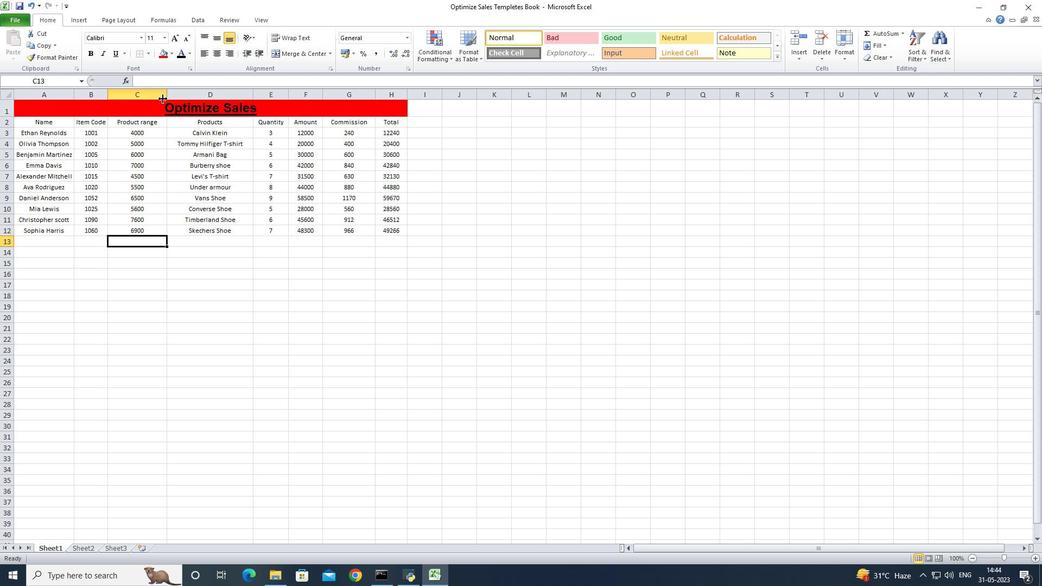 
Action: Mouse pressed left at (168, 97)
Screenshot: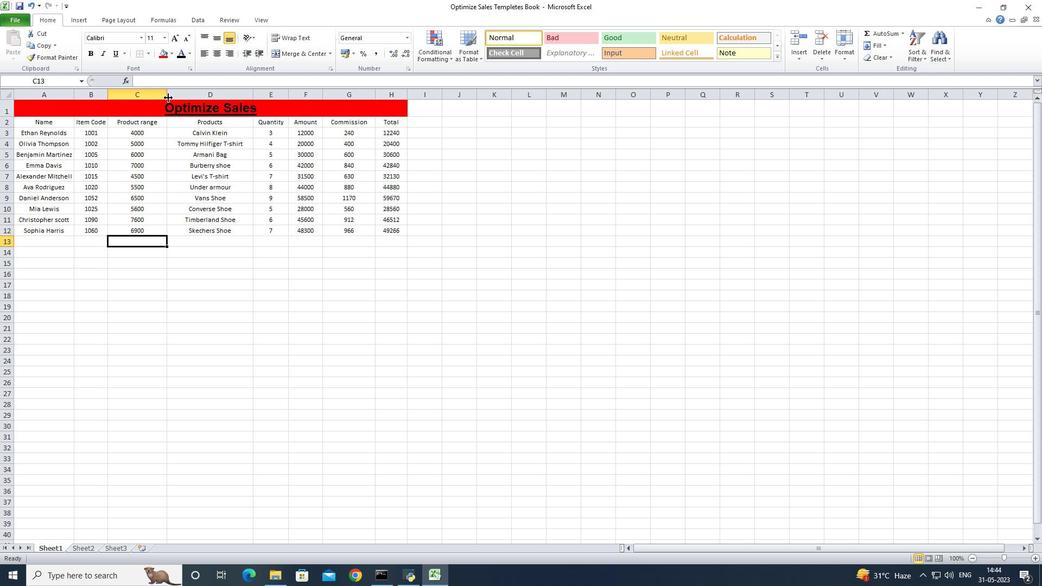 
Action: Mouse pressed left at (168, 97)
Screenshot: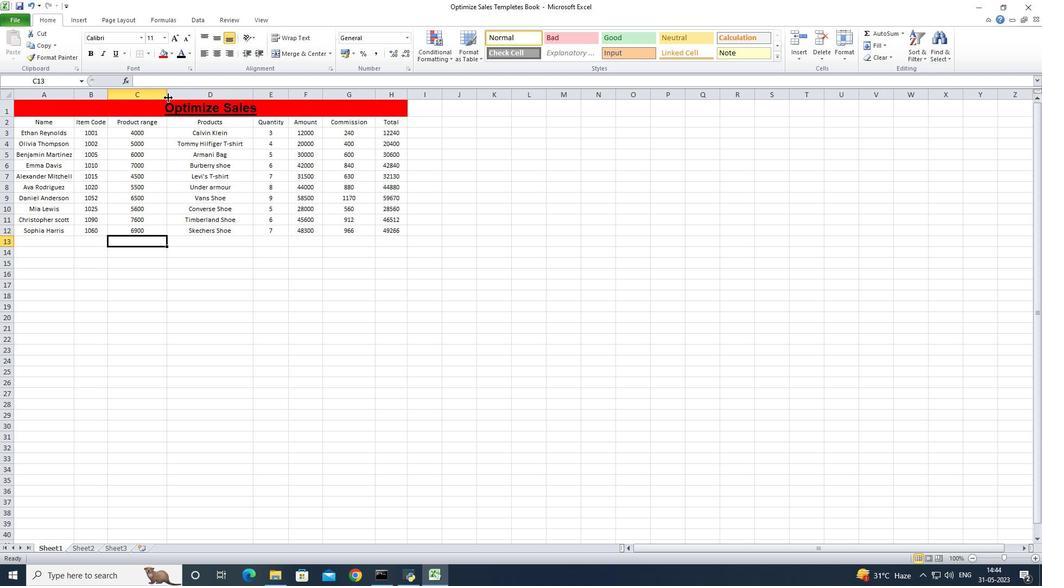 
Action: Mouse moved to (238, 96)
Screenshot: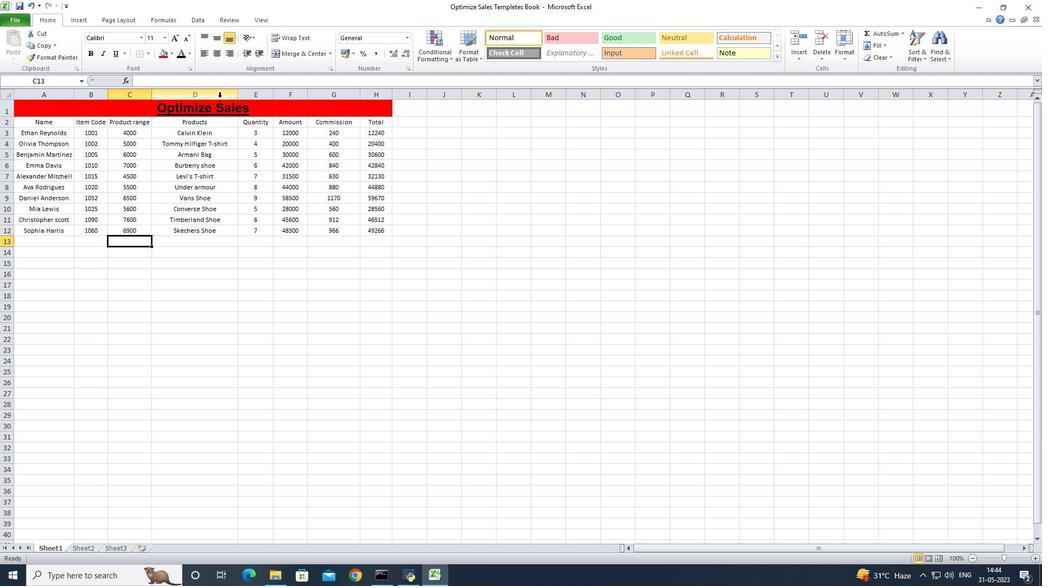 
Action: Mouse pressed left at (238, 96)
Screenshot: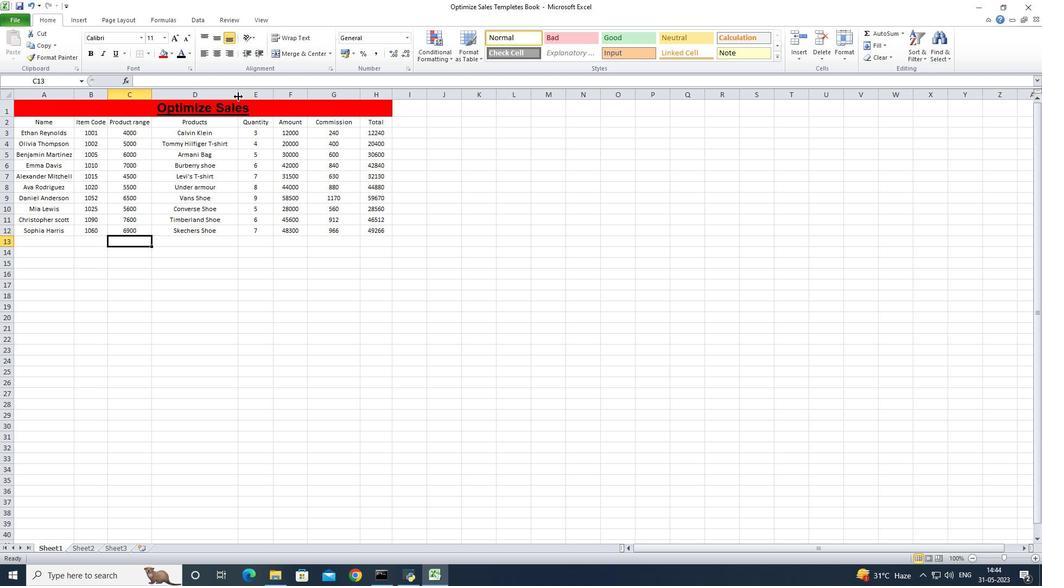 
Action: Mouse pressed left at (238, 96)
Screenshot: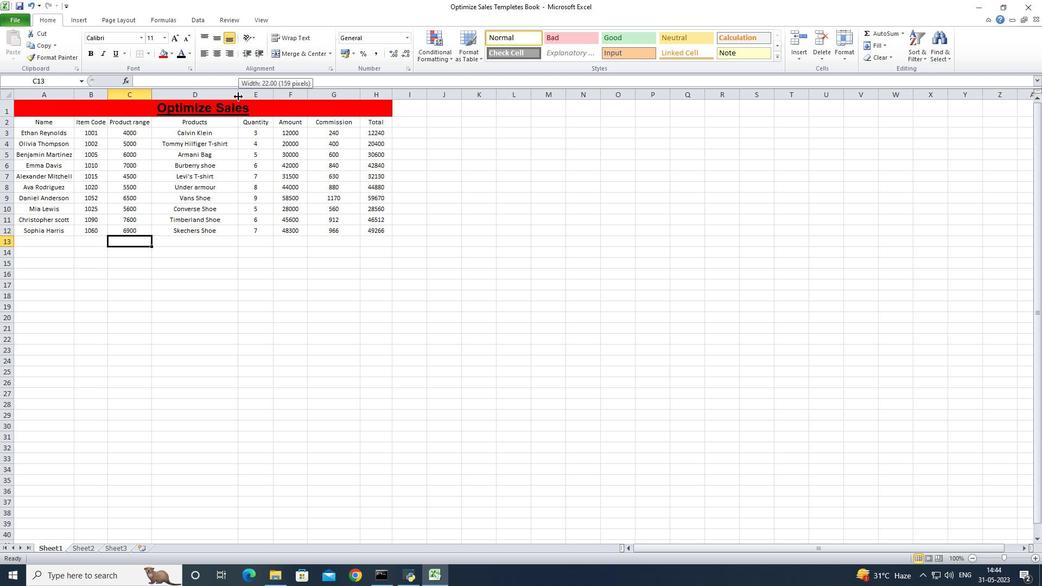 
Action: Mouse moved to (256, 99)
Screenshot: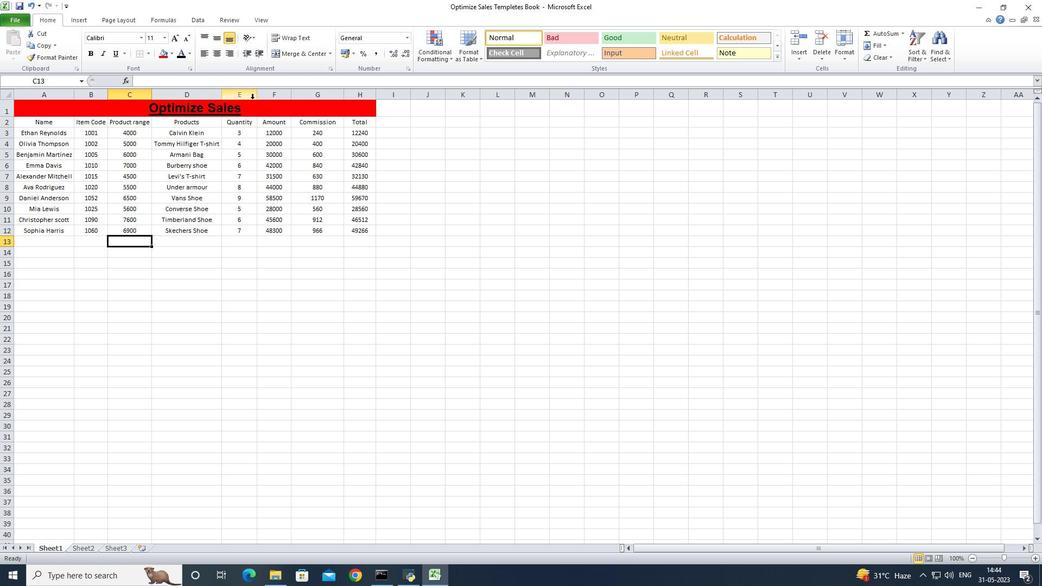 
Action: Mouse pressed left at (256, 99)
Screenshot: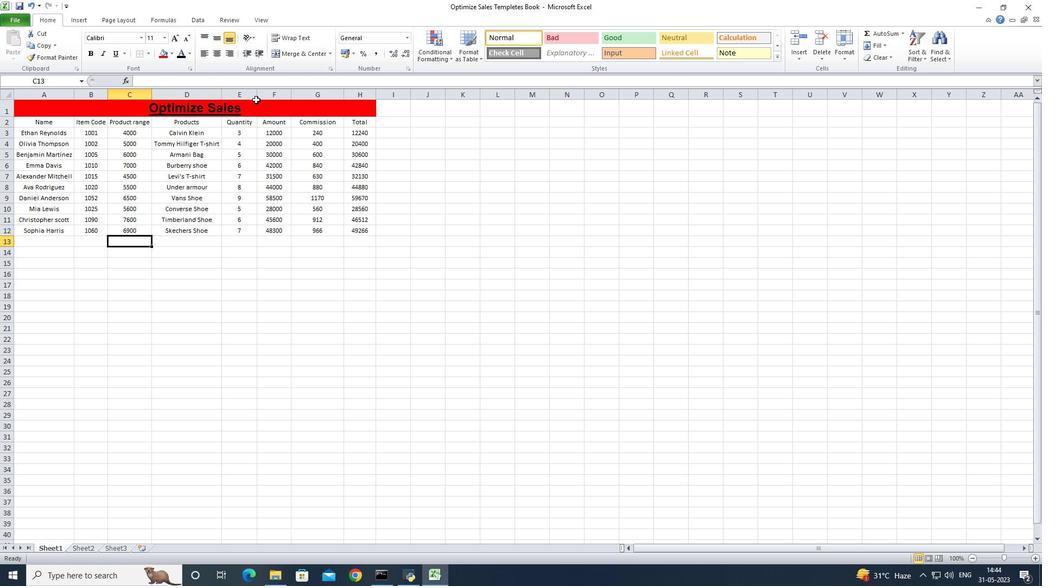 
Action: Mouse pressed left at (256, 99)
Screenshot: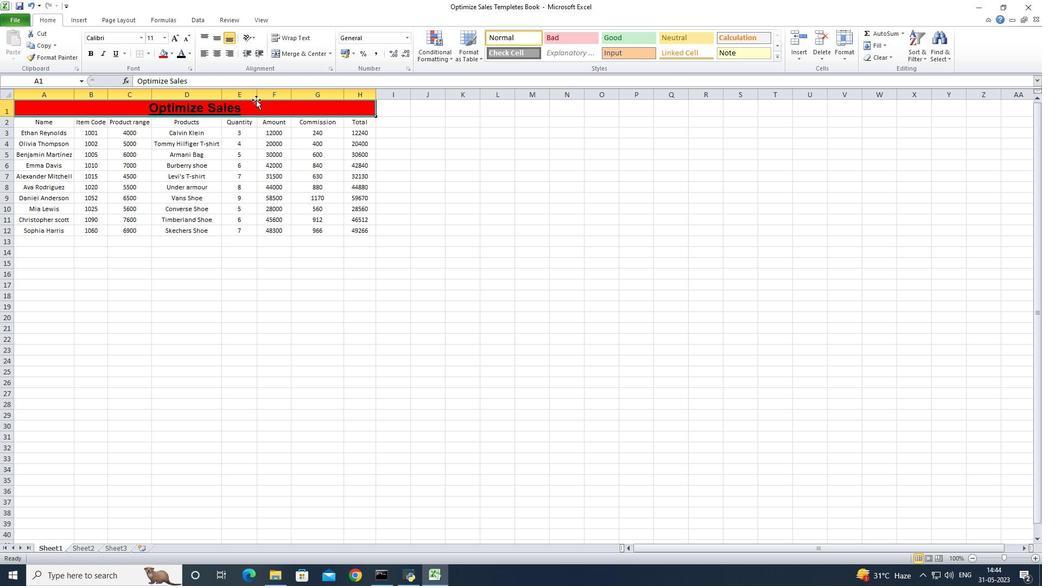 
Action: Mouse moved to (255, 96)
Screenshot: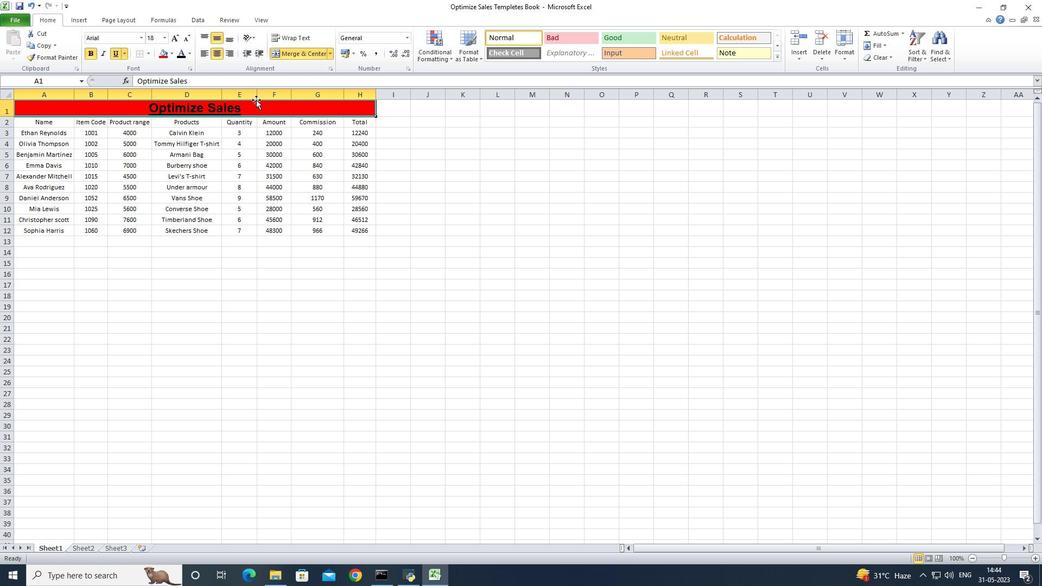 
Action: Mouse pressed left at (255, 96)
Screenshot: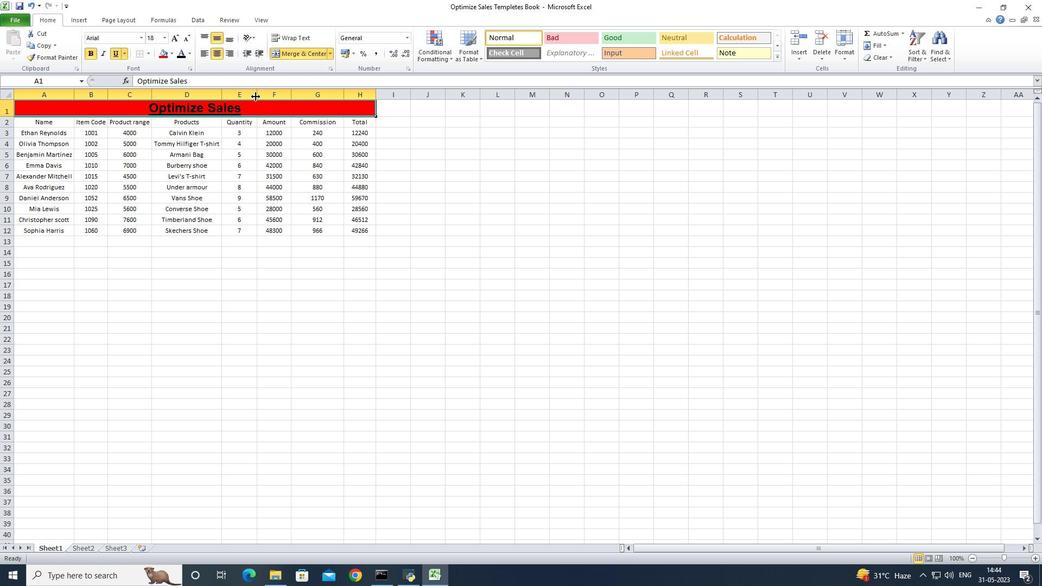 
Action: Mouse pressed left at (255, 96)
Screenshot: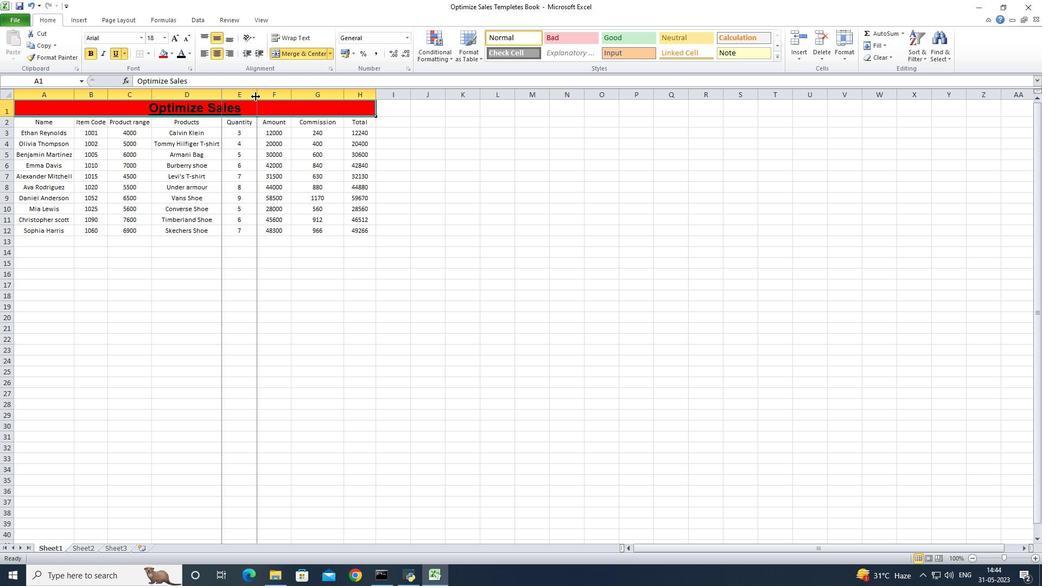 
Action: Mouse moved to (284, 97)
Screenshot: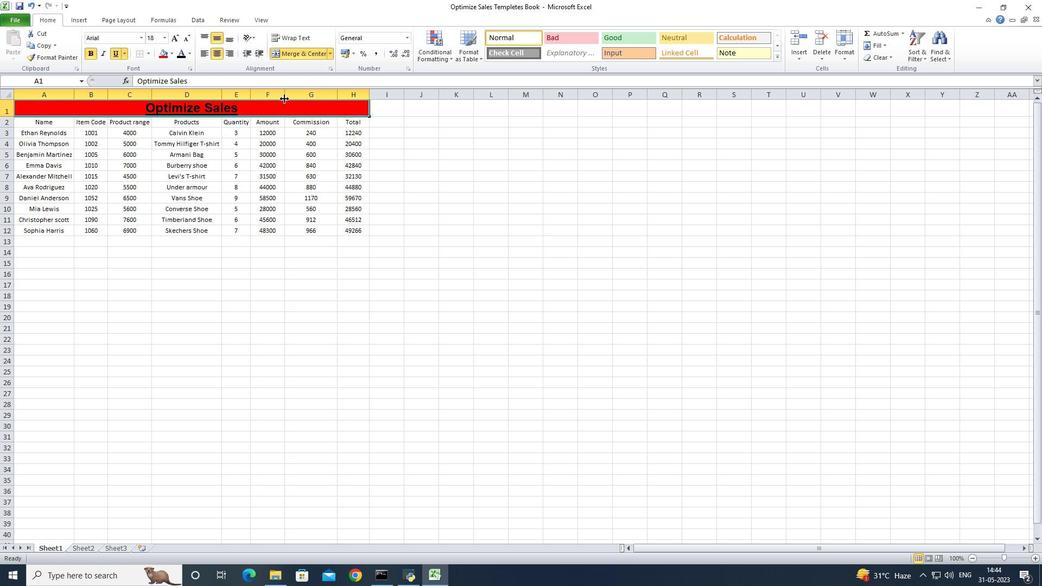 
Action: Mouse pressed left at (284, 97)
Screenshot: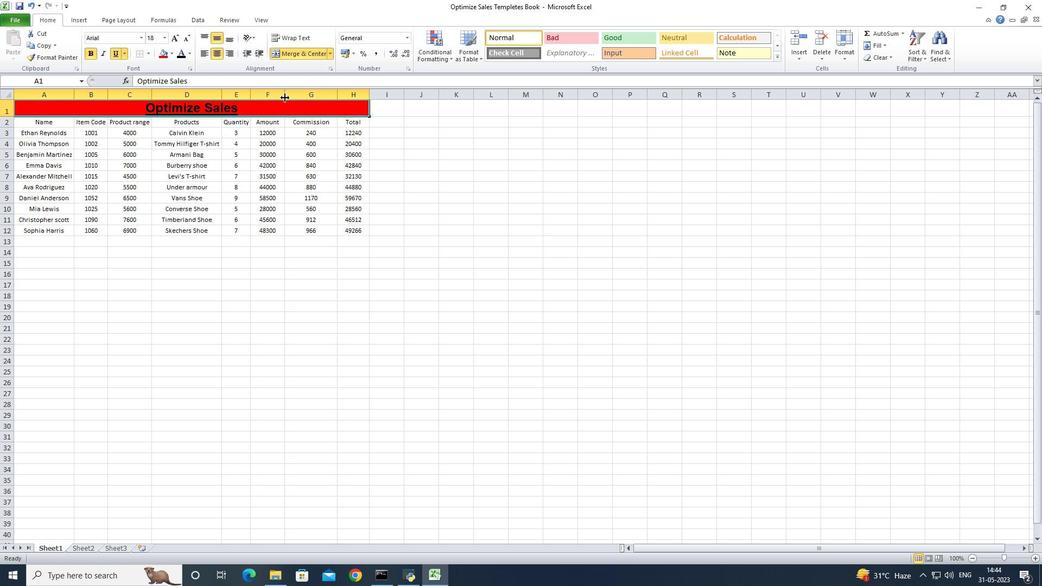 
Action: Mouse pressed left at (284, 97)
Screenshot: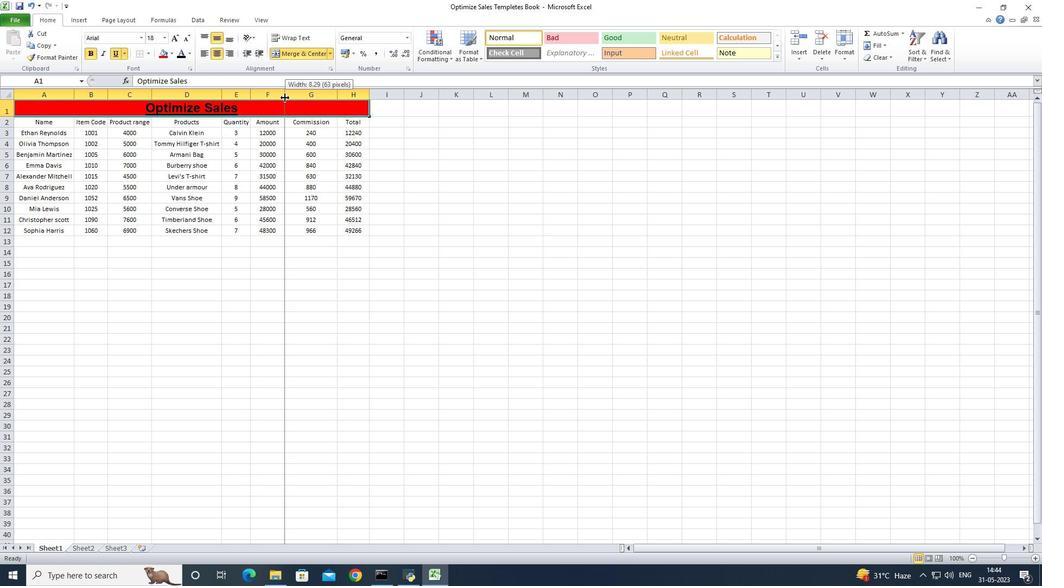 
Action: Mouse moved to (328, 95)
Screenshot: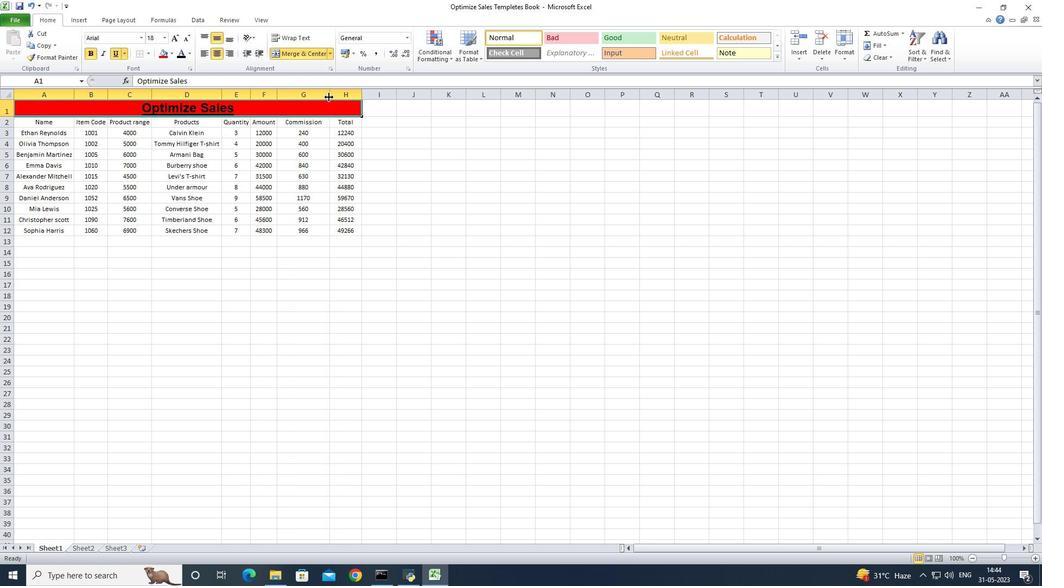 
Action: Mouse pressed left at (328, 95)
Screenshot: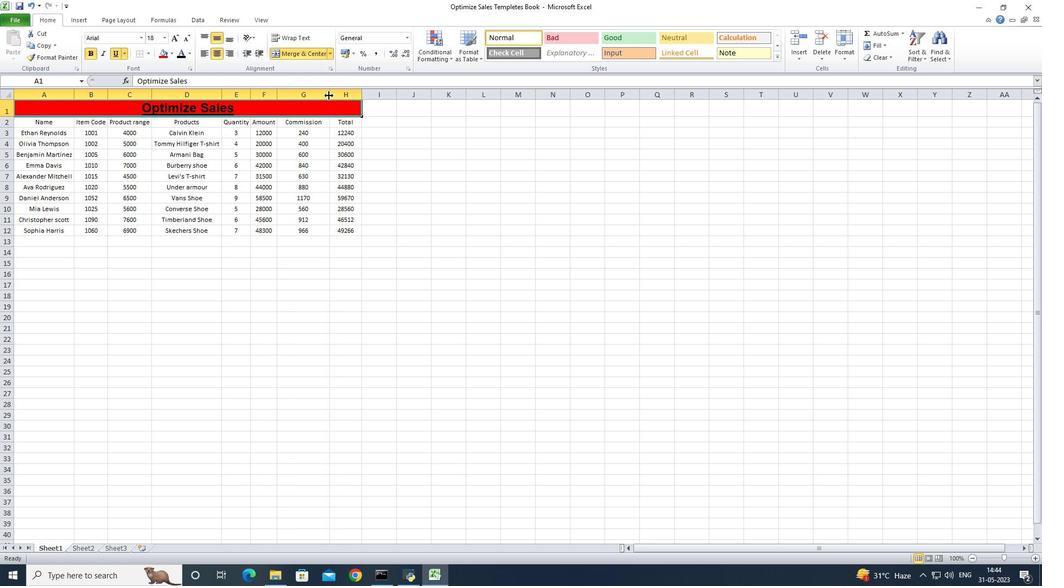 
Action: Mouse pressed left at (328, 95)
Screenshot: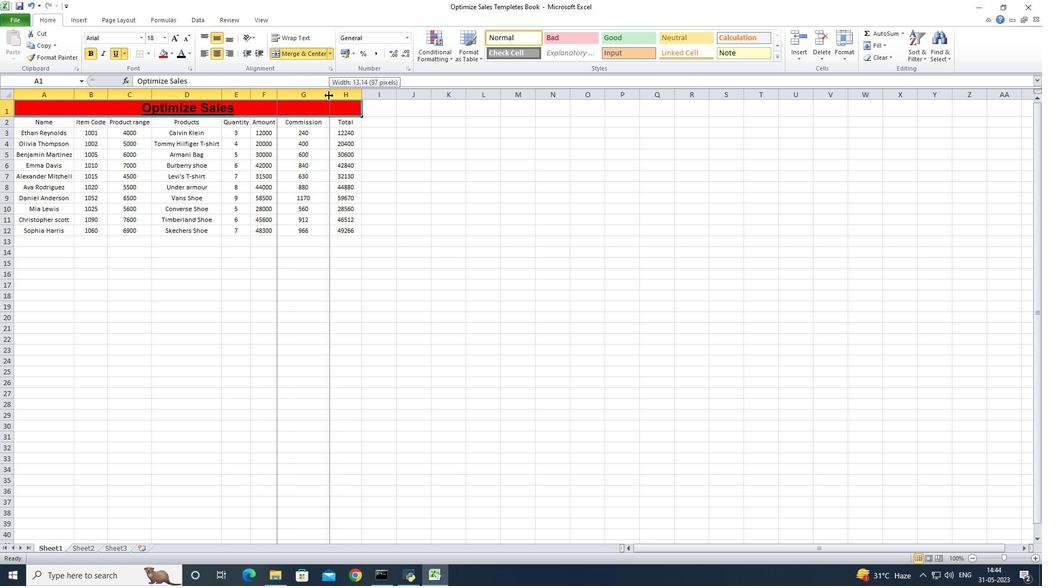 
Action: Mouse moved to (347, 94)
Screenshot: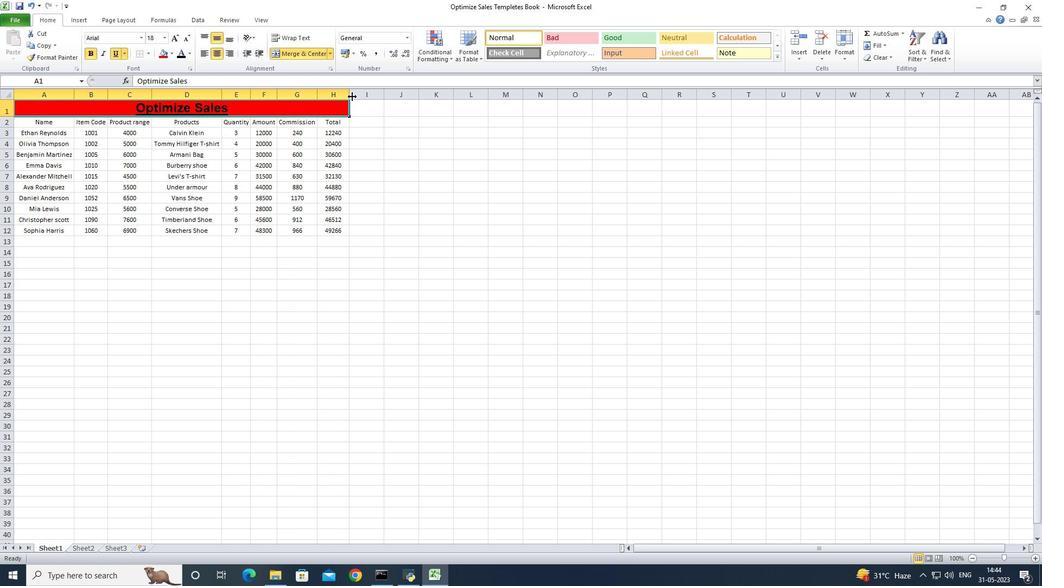 
Action: Mouse pressed left at (347, 94)
Screenshot: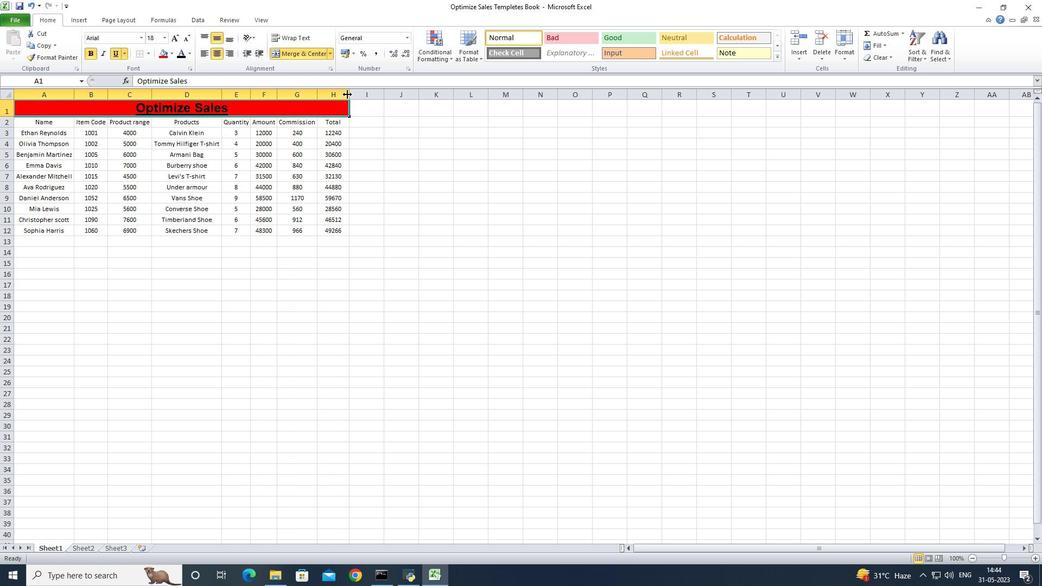 
Action: Mouse pressed left at (347, 94)
Screenshot: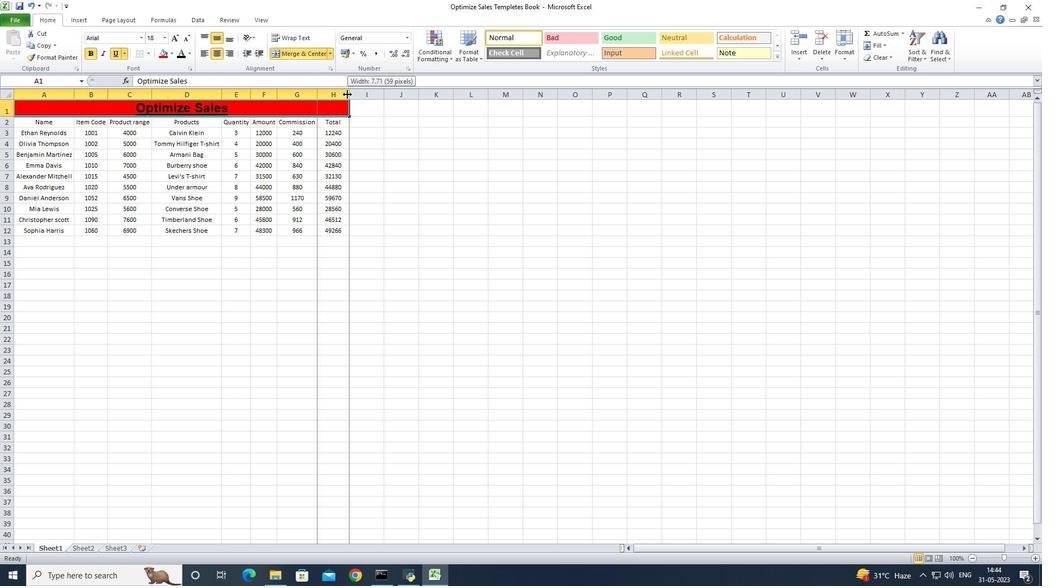 
Action: Mouse moved to (321, 293)
Screenshot: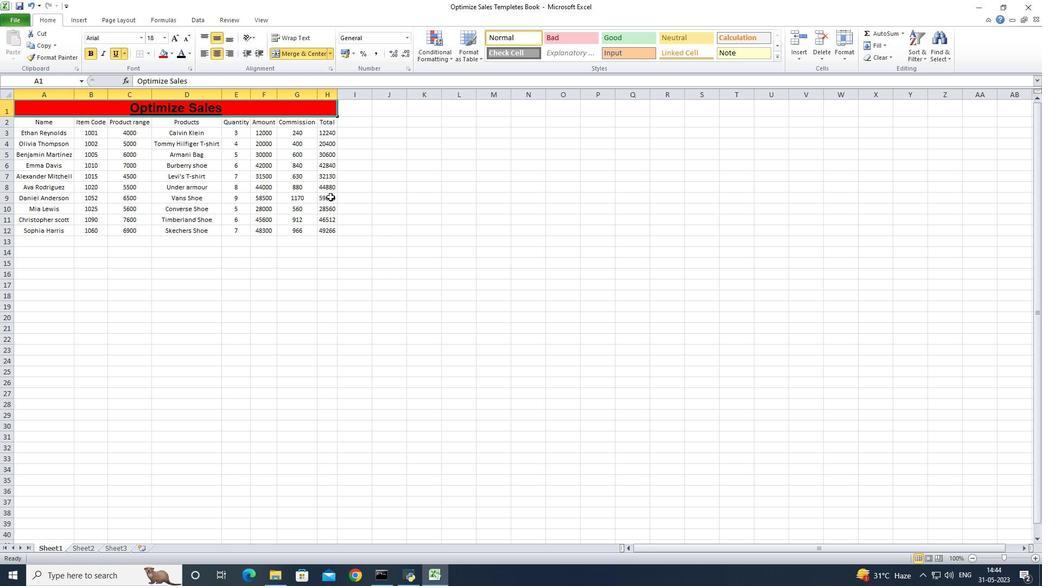 
Action: Mouse pressed left at (321, 293)
Screenshot: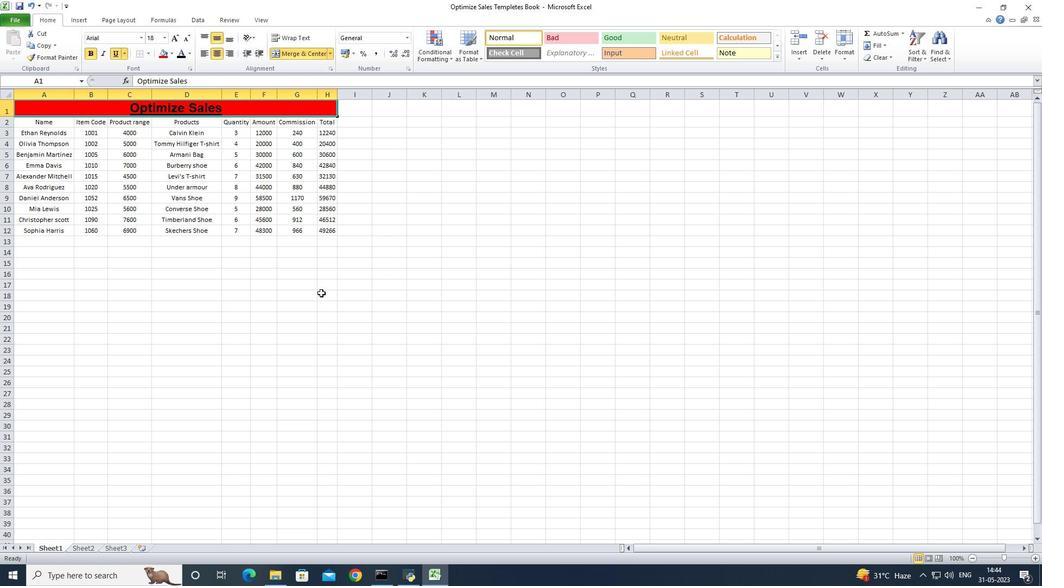 
Action: Mouse moved to (194, 270)
Screenshot: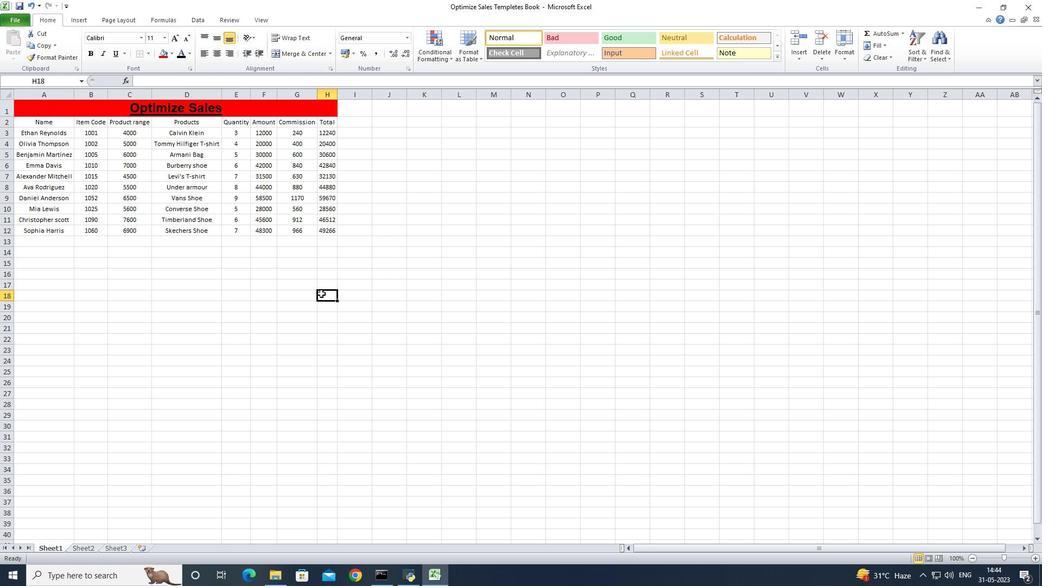 
Action: Mouse pressed left at (194, 270)
Screenshot: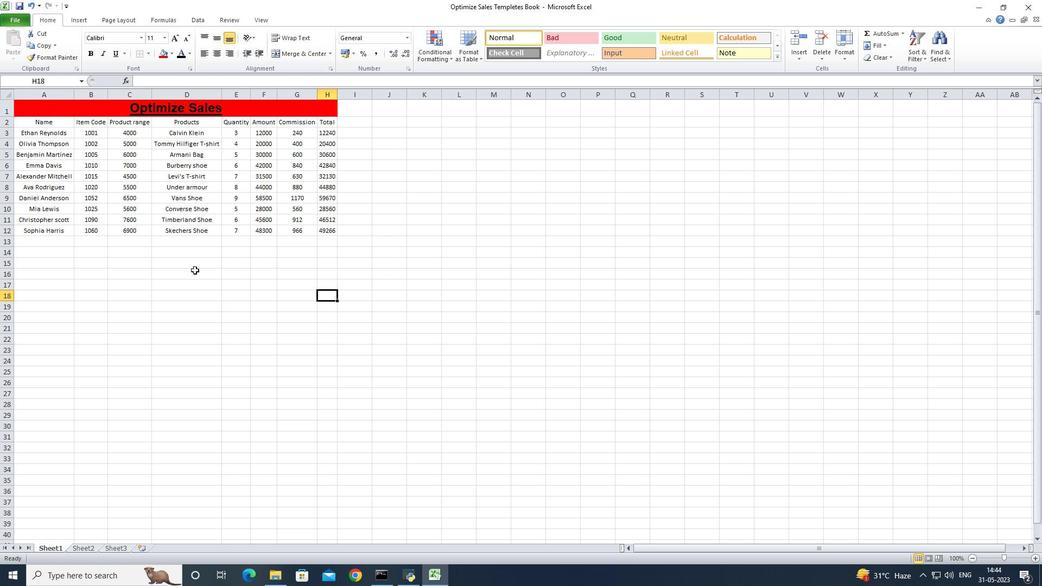 
Action: Mouse moved to (396, 226)
Screenshot: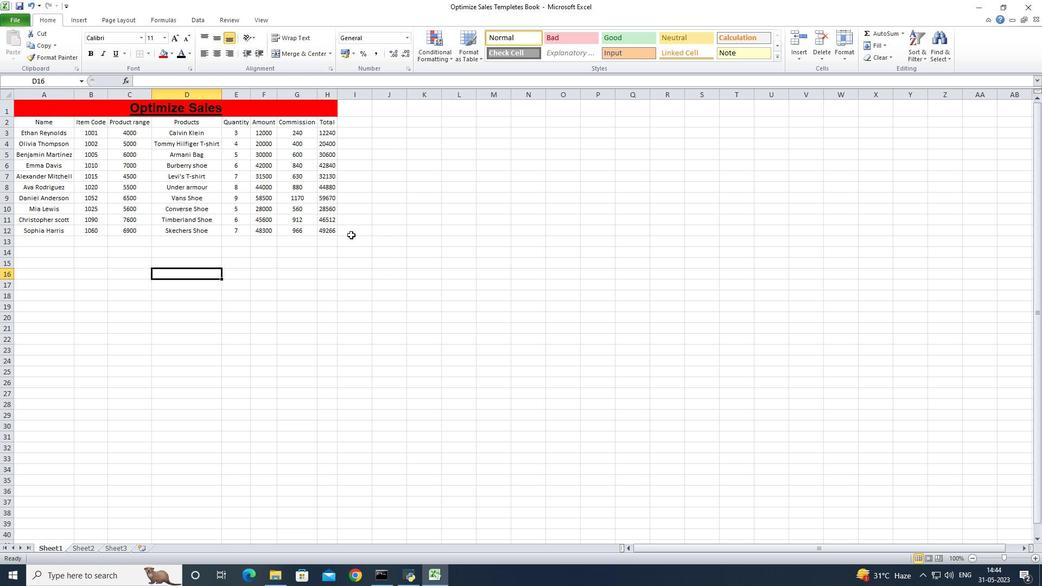 
Action: Mouse pressed left at (396, 226)
Screenshot: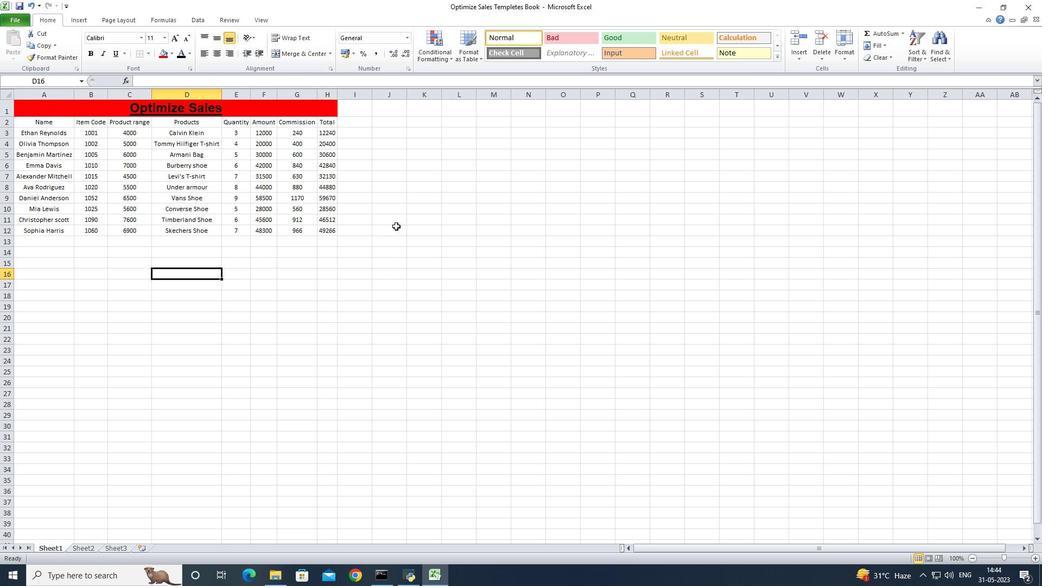 
Action: Mouse moved to (398, 224)
Screenshot: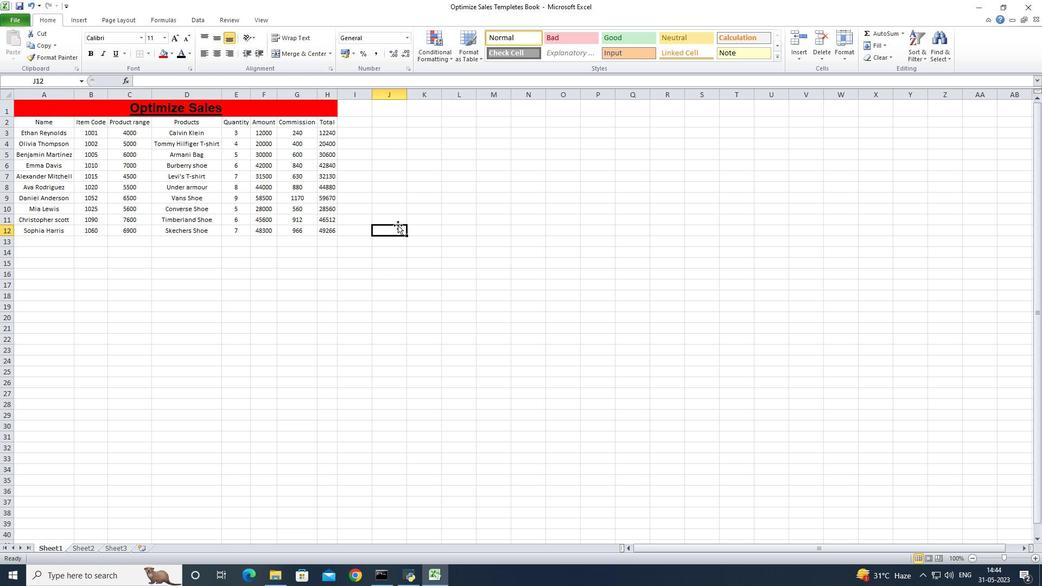 
